 Task: Reply All to email with the signature Amy Taylor with the subject Reminder for a job application from softage.10@softage.net with the message I need your help in preparing the agenda for the next meeting. with BCC to softage.2@softage.net with an attached document Non-disclosure_agreement.pdf
Action: Mouse moved to (574, 116)
Screenshot: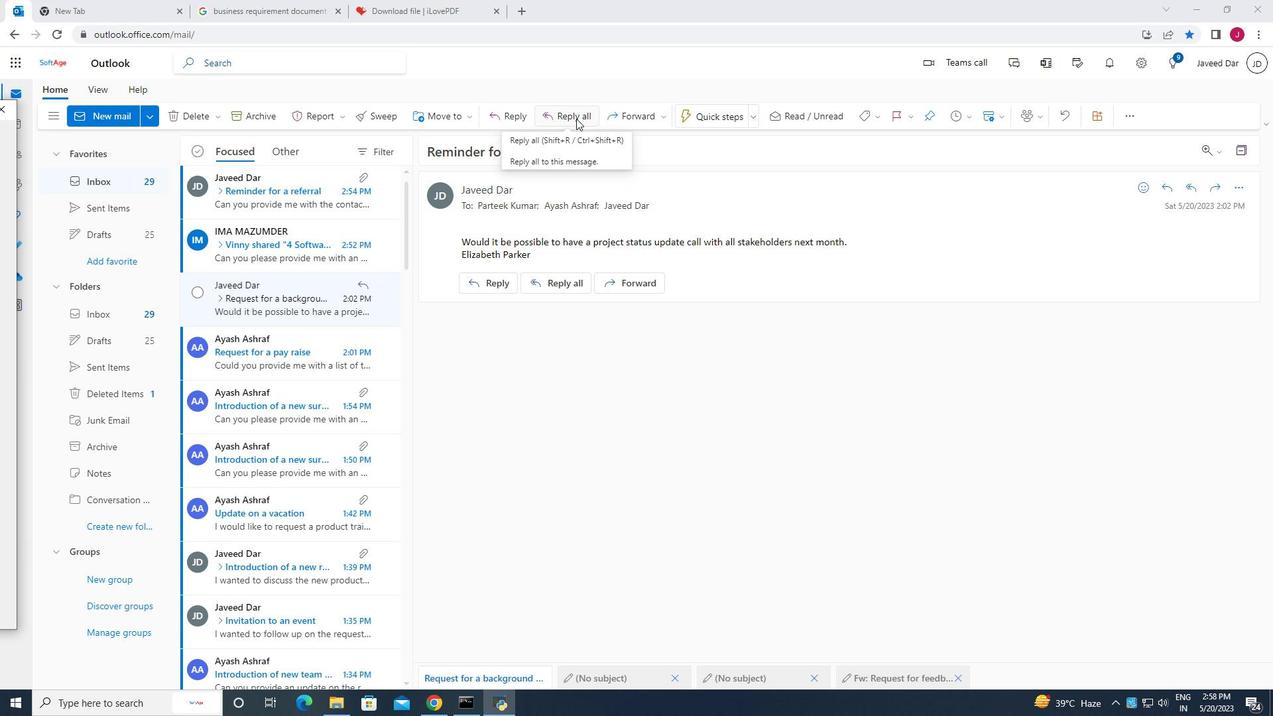 
Action: Mouse pressed left at (574, 116)
Screenshot: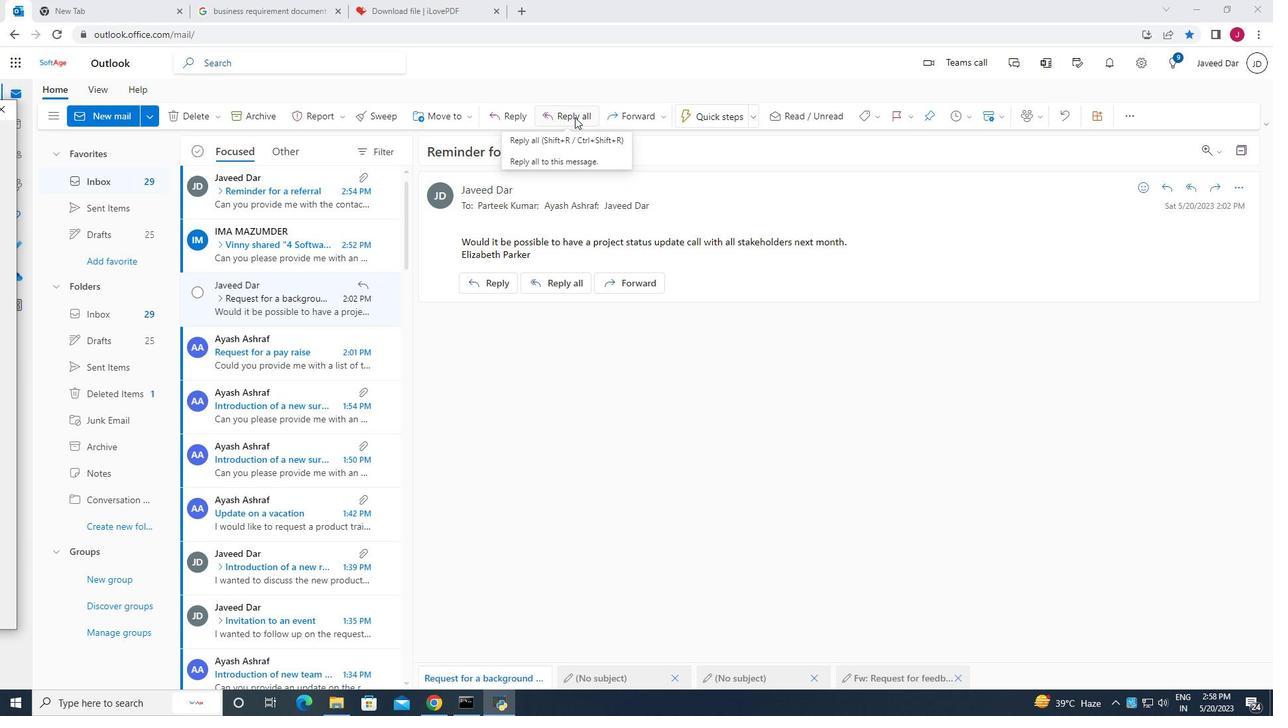 
Action: Mouse moved to (439, 356)
Screenshot: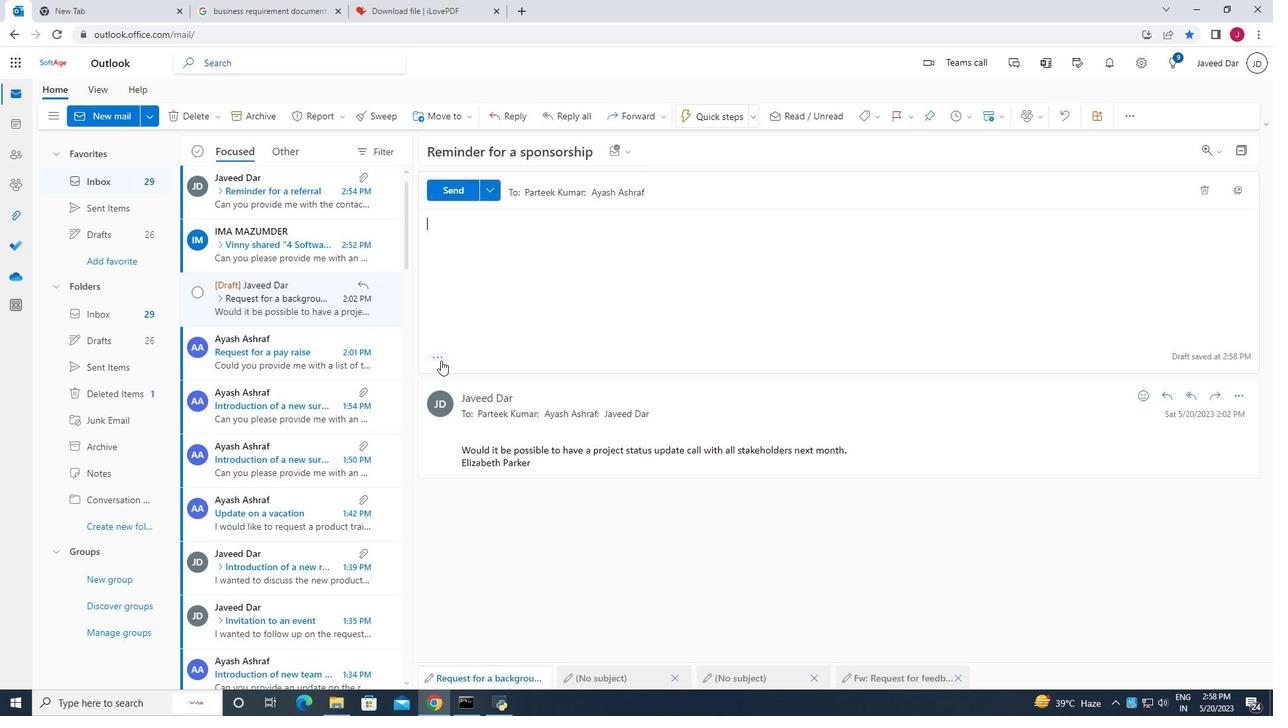 
Action: Mouse pressed left at (439, 356)
Screenshot: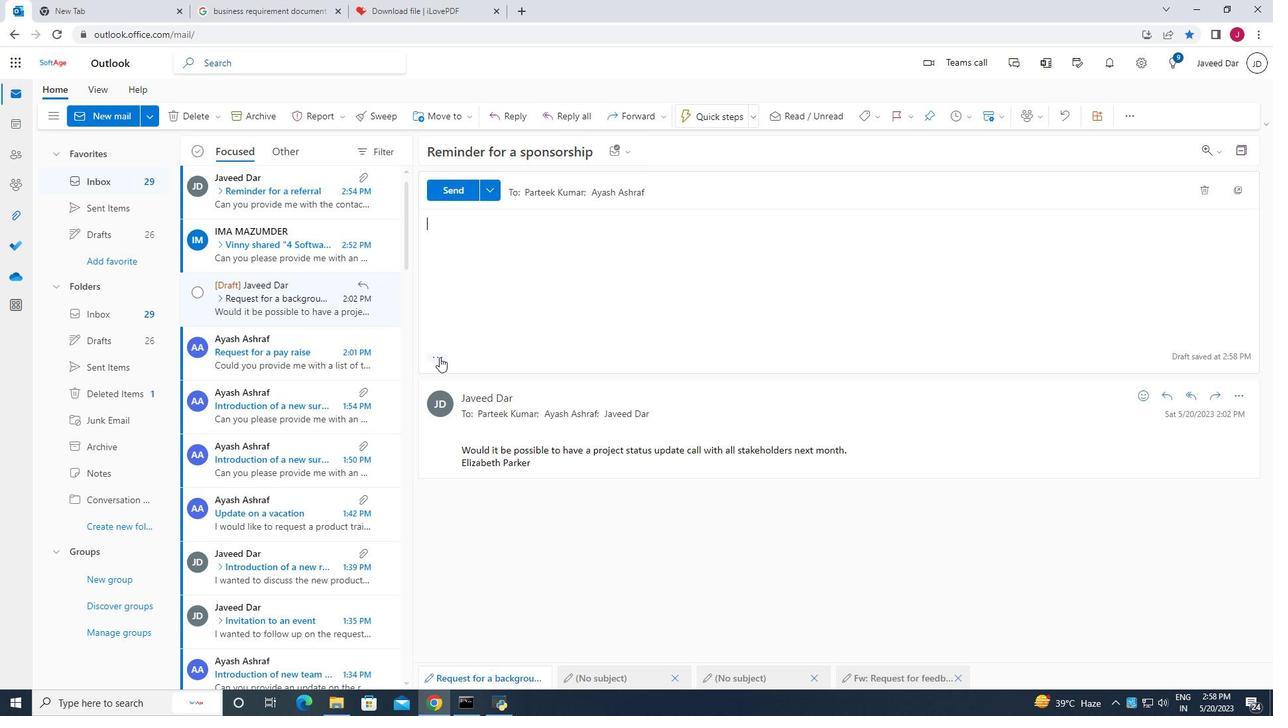 
Action: Mouse moved to (684, 186)
Screenshot: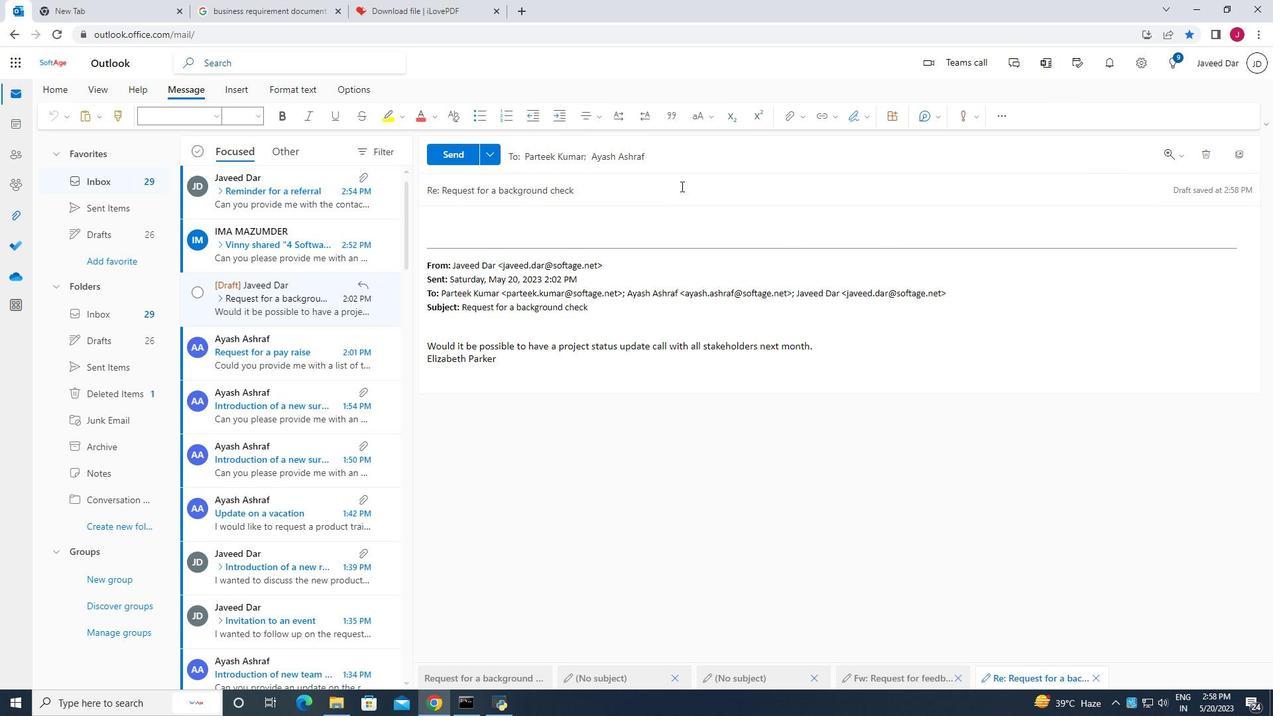 
Action: Mouse pressed left at (684, 186)
Screenshot: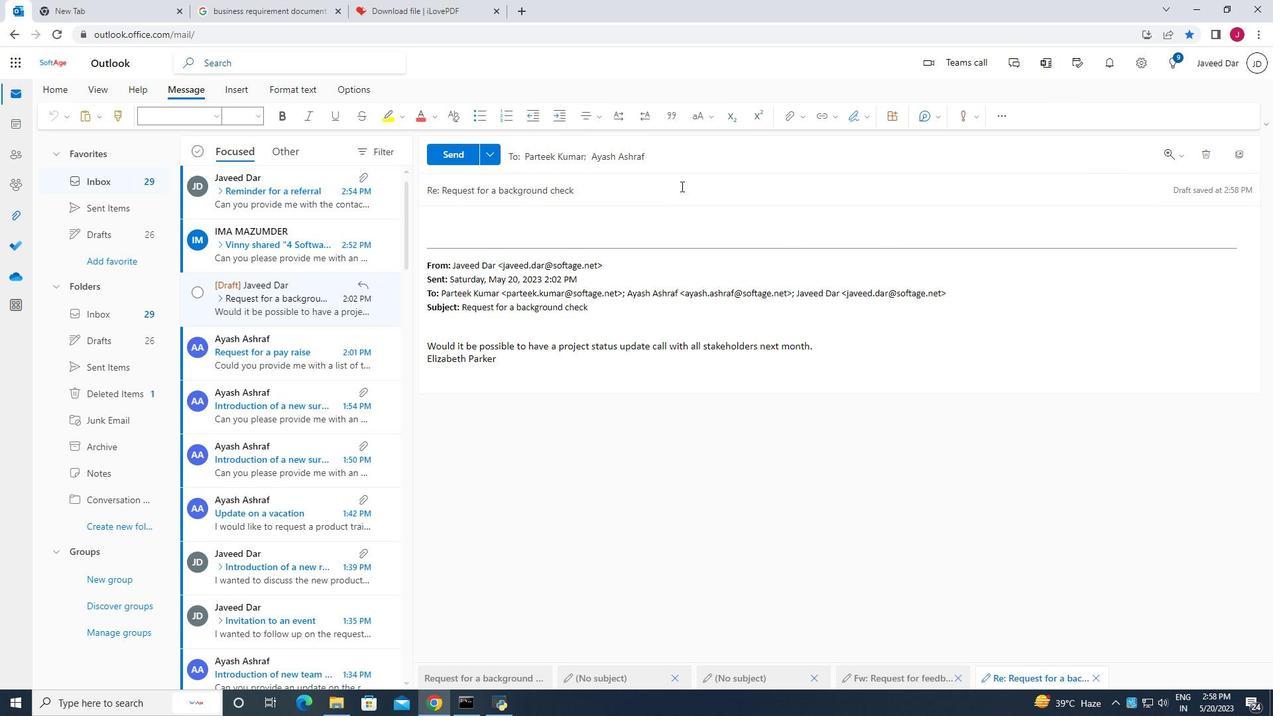 
Action: Mouse moved to (826, 166)
Screenshot: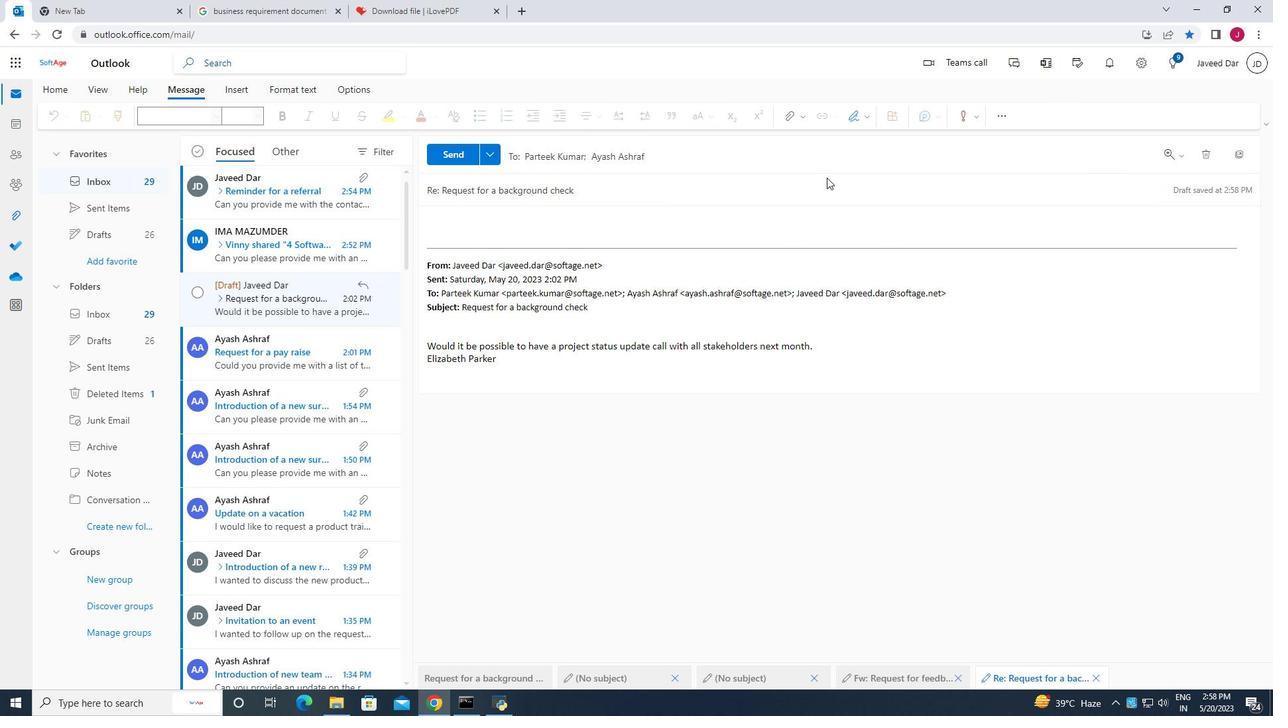 
Action: Mouse pressed left at (826, 166)
Screenshot: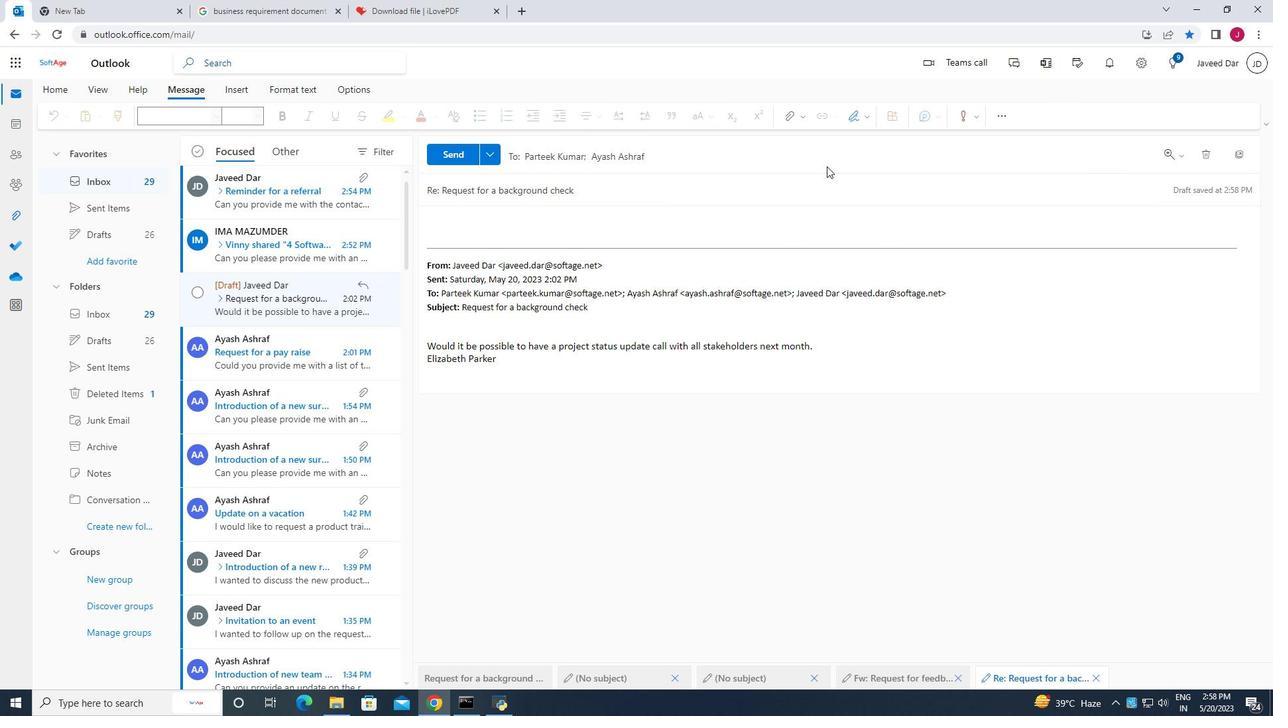 
Action: Mouse moved to (1245, 190)
Screenshot: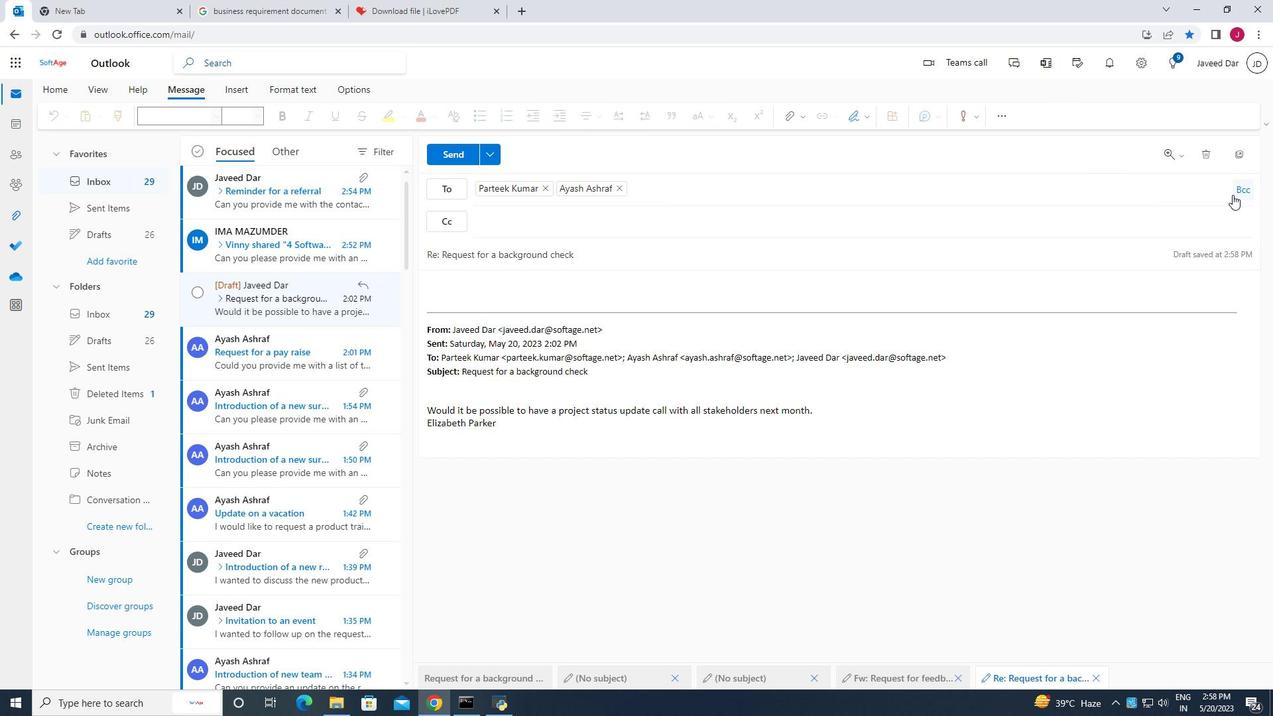 
Action: Mouse pressed left at (1245, 190)
Screenshot: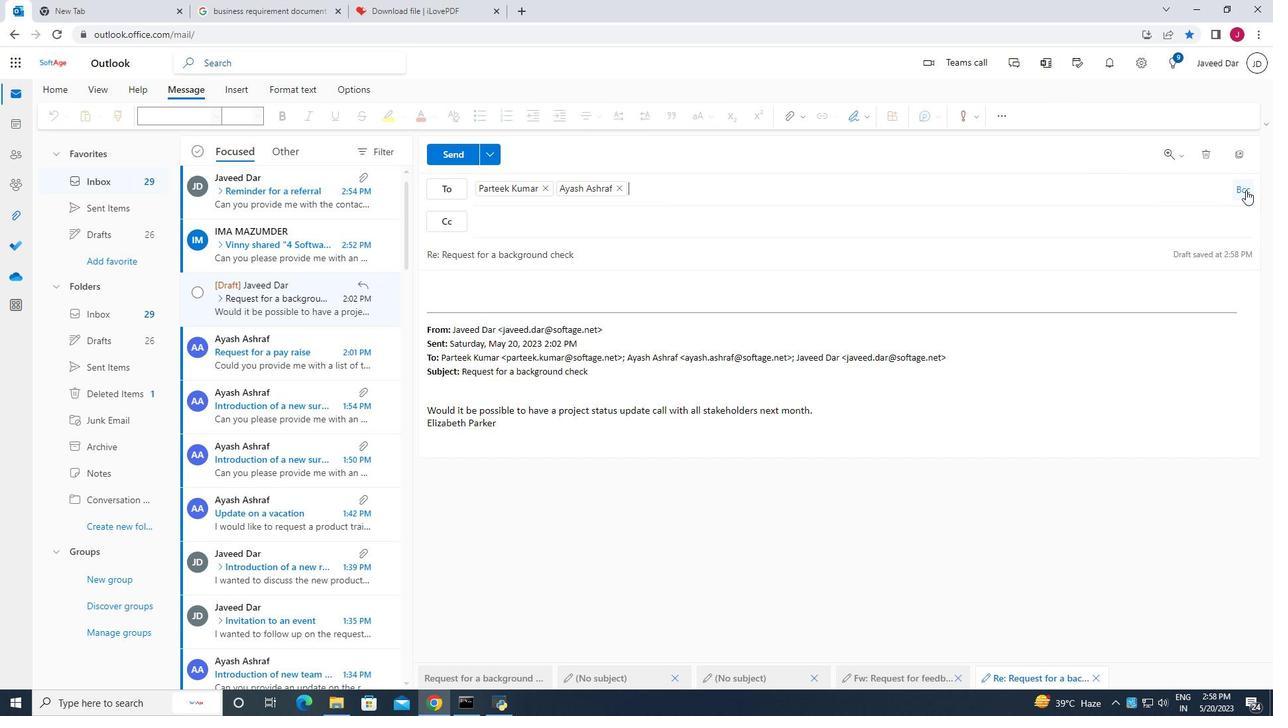 
Action: Mouse moved to (606, 285)
Screenshot: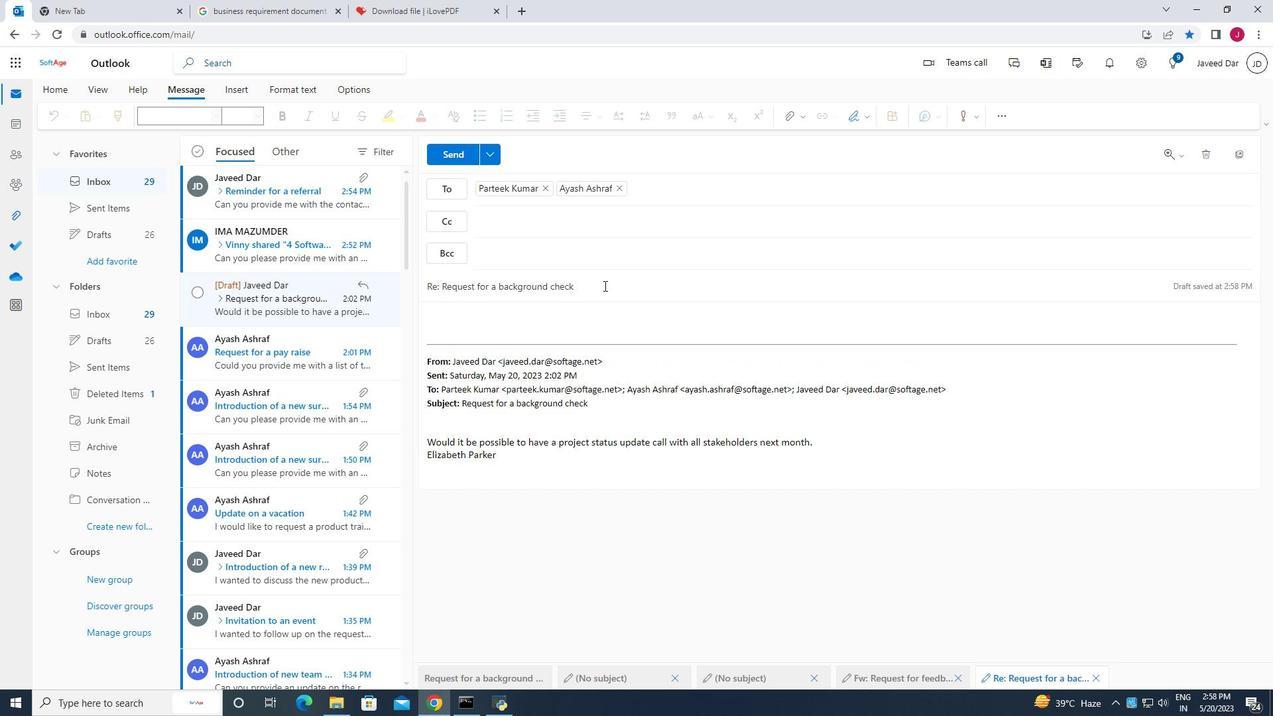 
Action: Mouse pressed left at (606, 285)
Screenshot: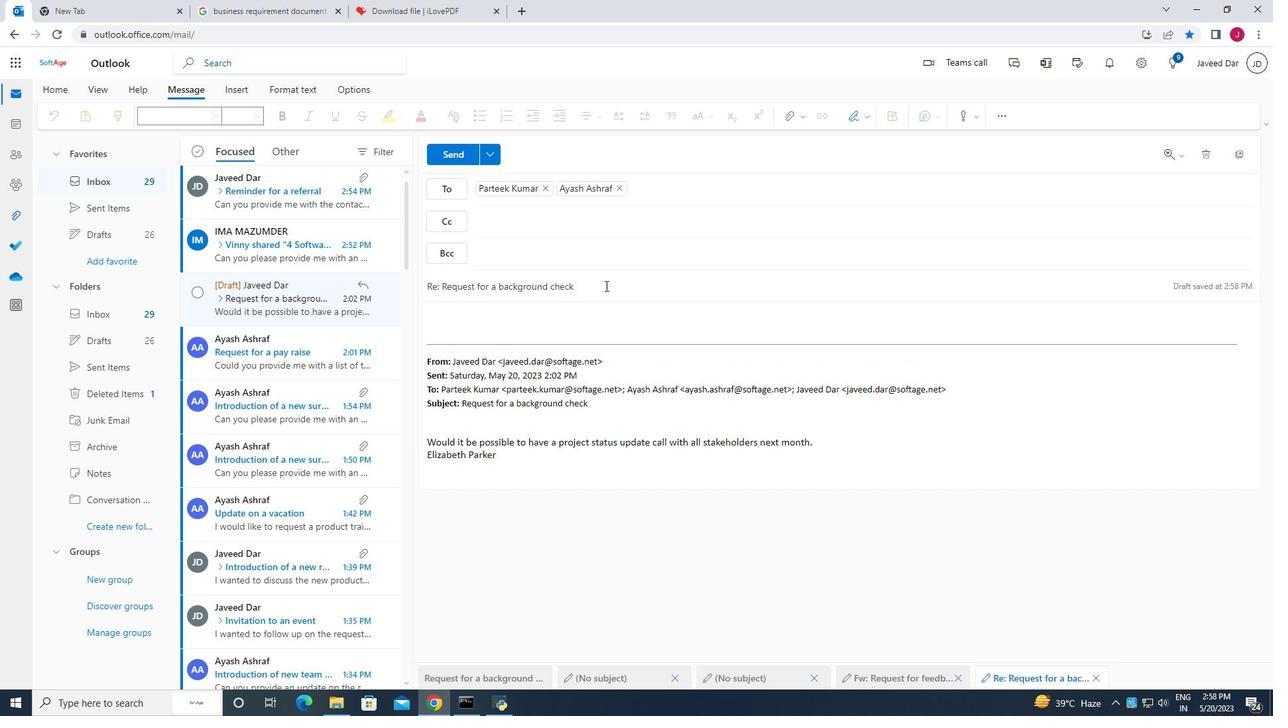 
Action: Key pressed <Key.backspace><Key.backspace><Key.backspace><Key.backspace><Key.backspace><Key.backspace><Key.backspace><Key.backspace><Key.backspace><Key.backspace><Key.backspace><Key.backspace><Key.backspace><Key.backspace><Key.backspace><Key.backspace><Key.backspace><Key.backspace><Key.backspace><Key.backspace><Key.backspace><Key.backspace><Key.backspace><Key.backspace><Key.backspace><Key.backspace><Key.backspace><Key.backspace><Key.backspace><Key.backspace><Key.backspace><Key.backspace><Key.backspace><Key.backspace><Key.backspace><Key.backspace><Key.backspace><Key.backspace><Key.backspace><Key.backspace>
Screenshot: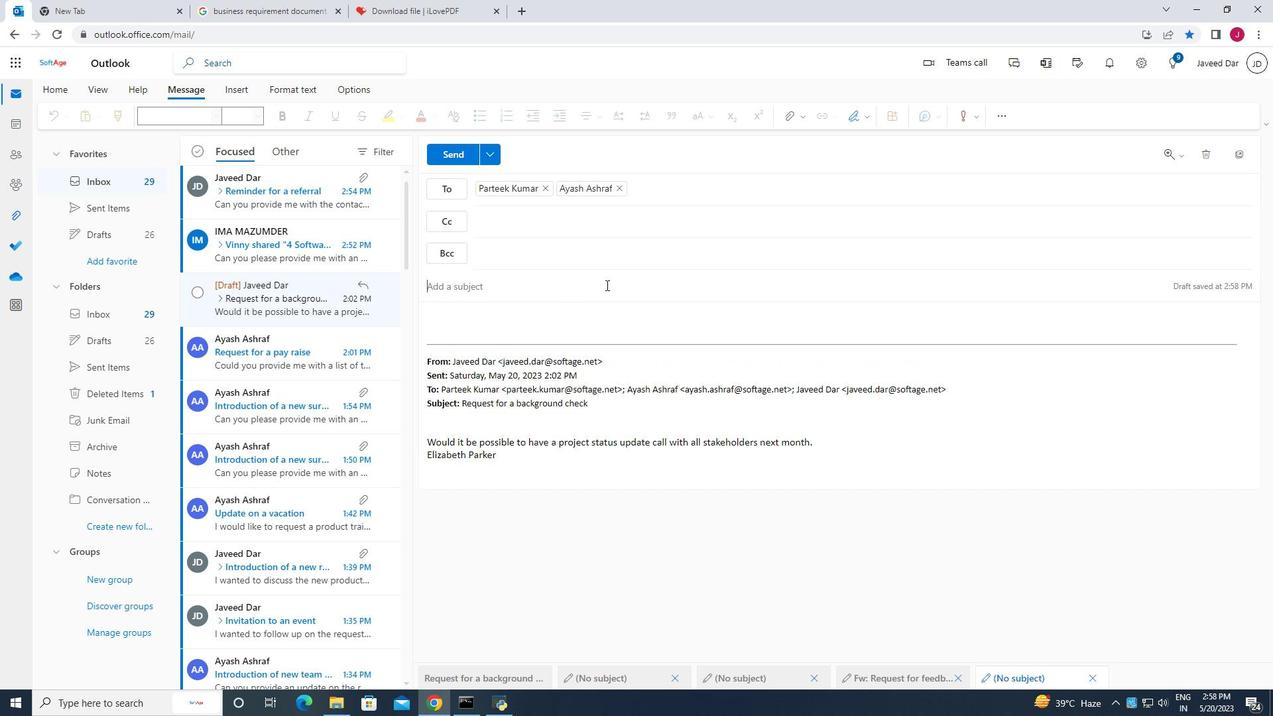 
Action: Mouse moved to (856, 114)
Screenshot: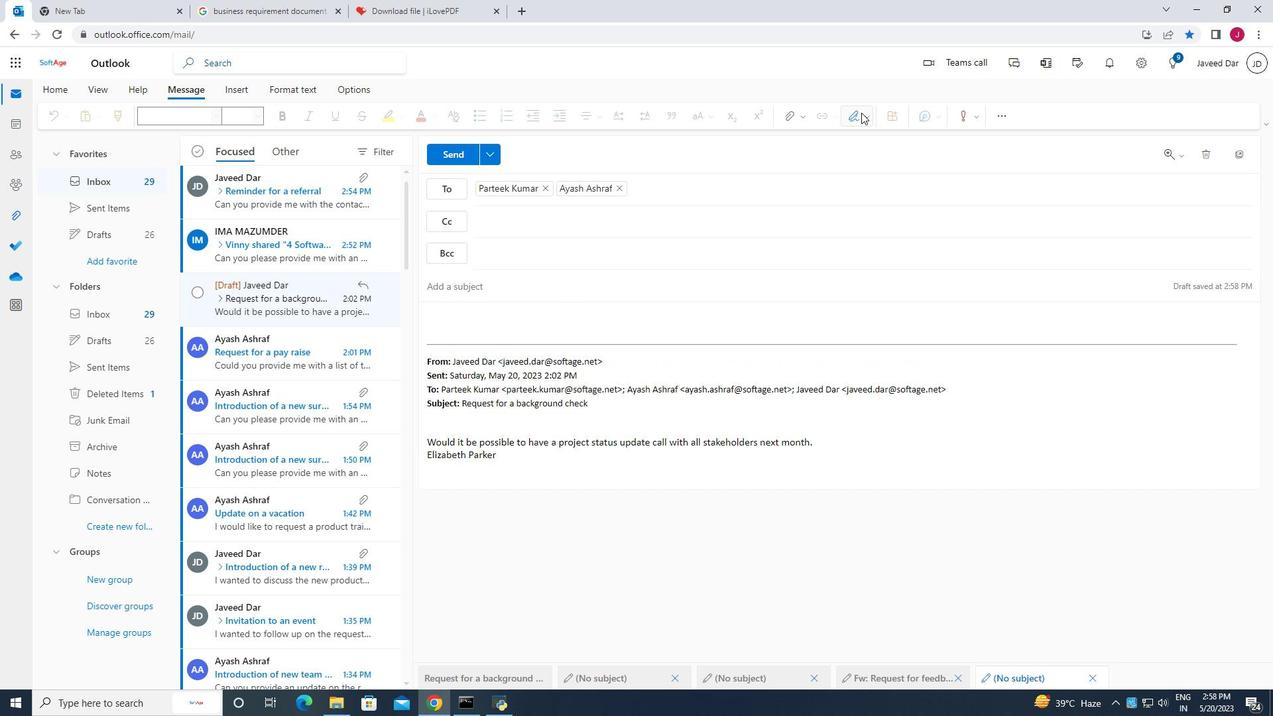 
Action: Mouse pressed left at (856, 114)
Screenshot: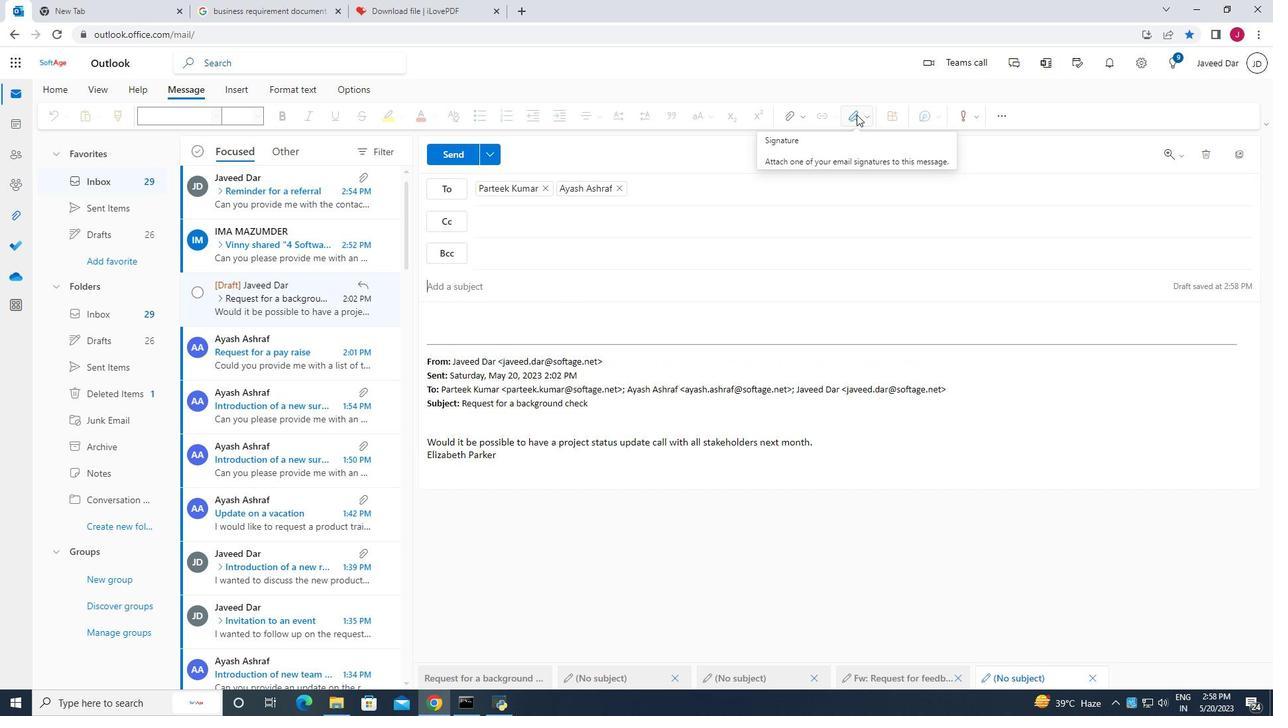 
Action: Mouse moved to (826, 173)
Screenshot: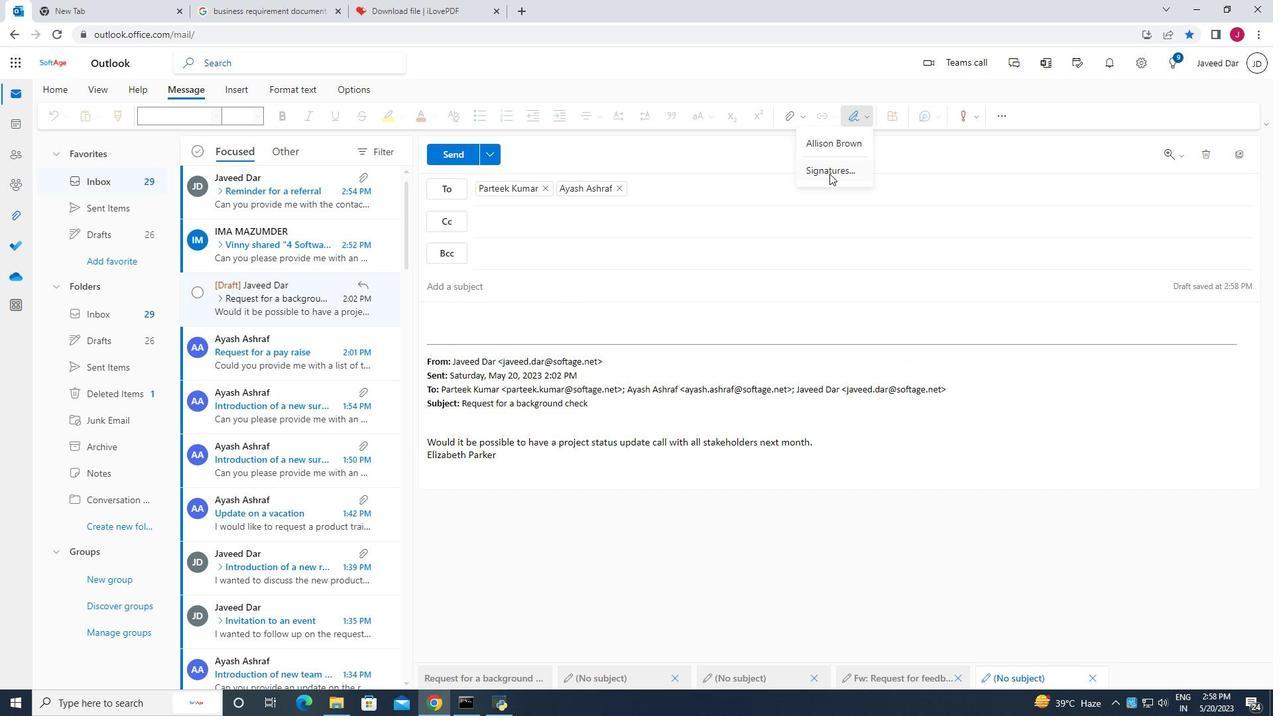 
Action: Mouse pressed left at (826, 173)
Screenshot: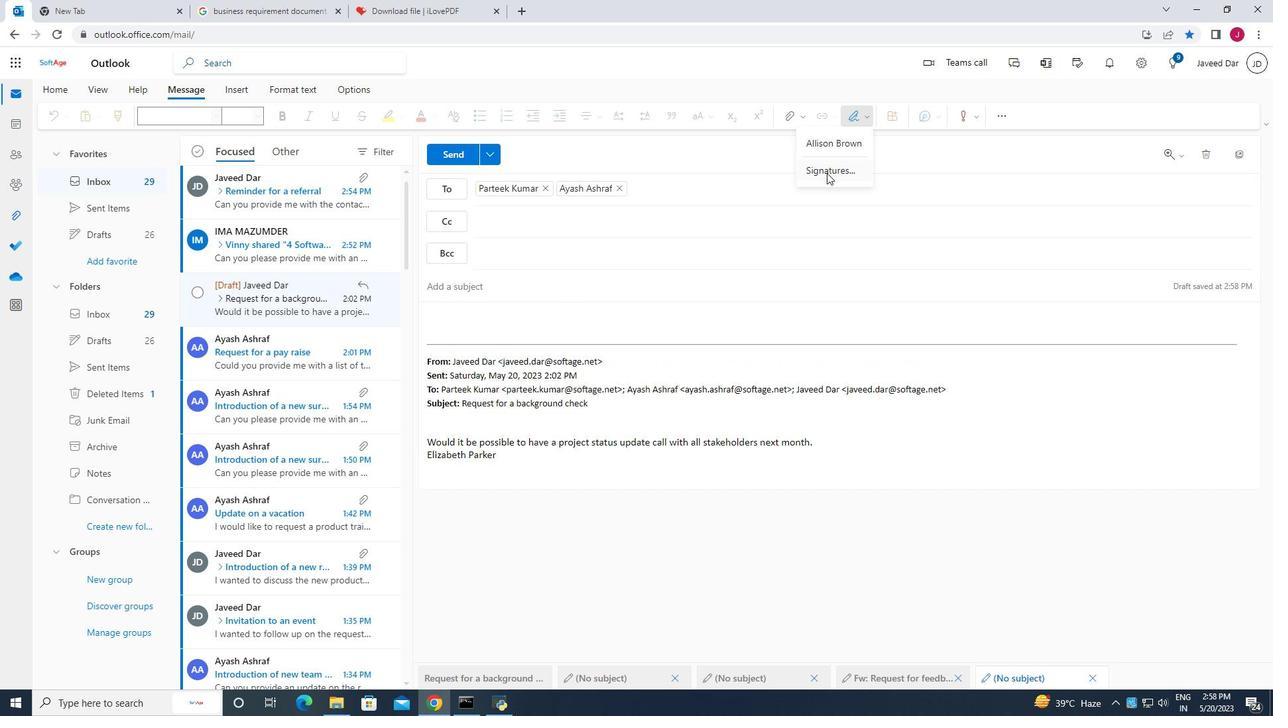 
Action: Mouse moved to (905, 216)
Screenshot: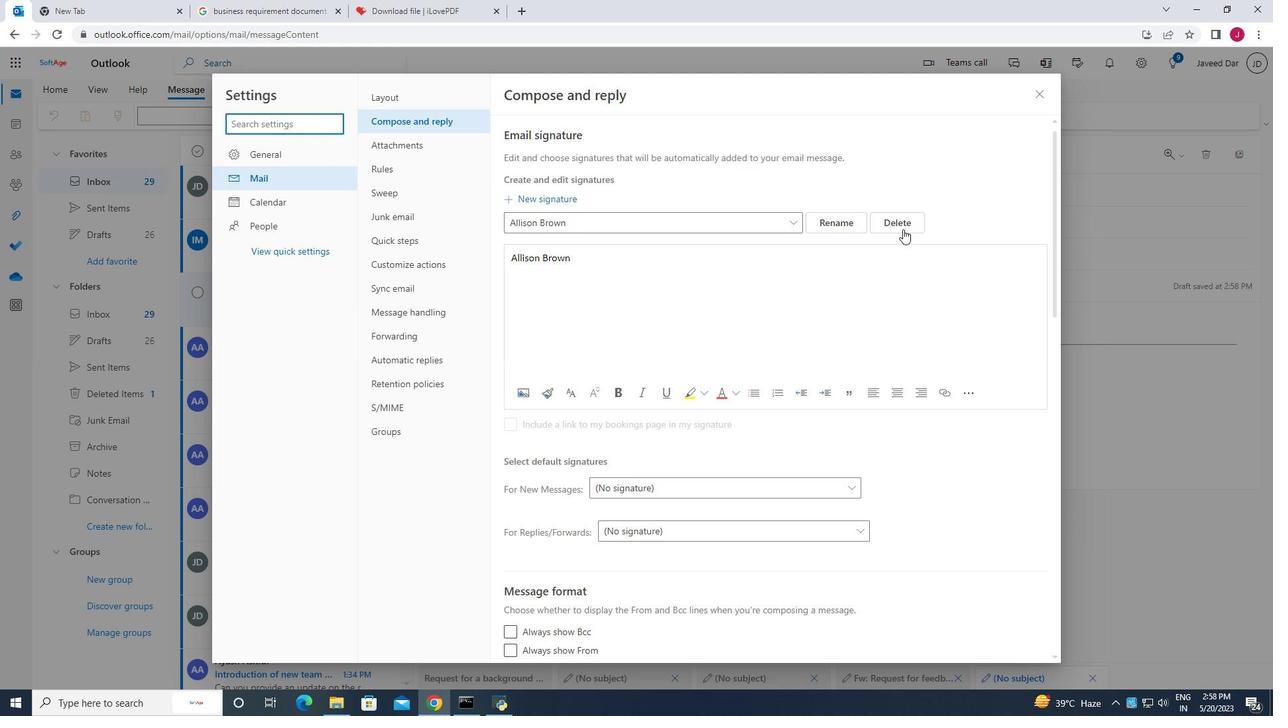 
Action: Mouse pressed left at (905, 216)
Screenshot: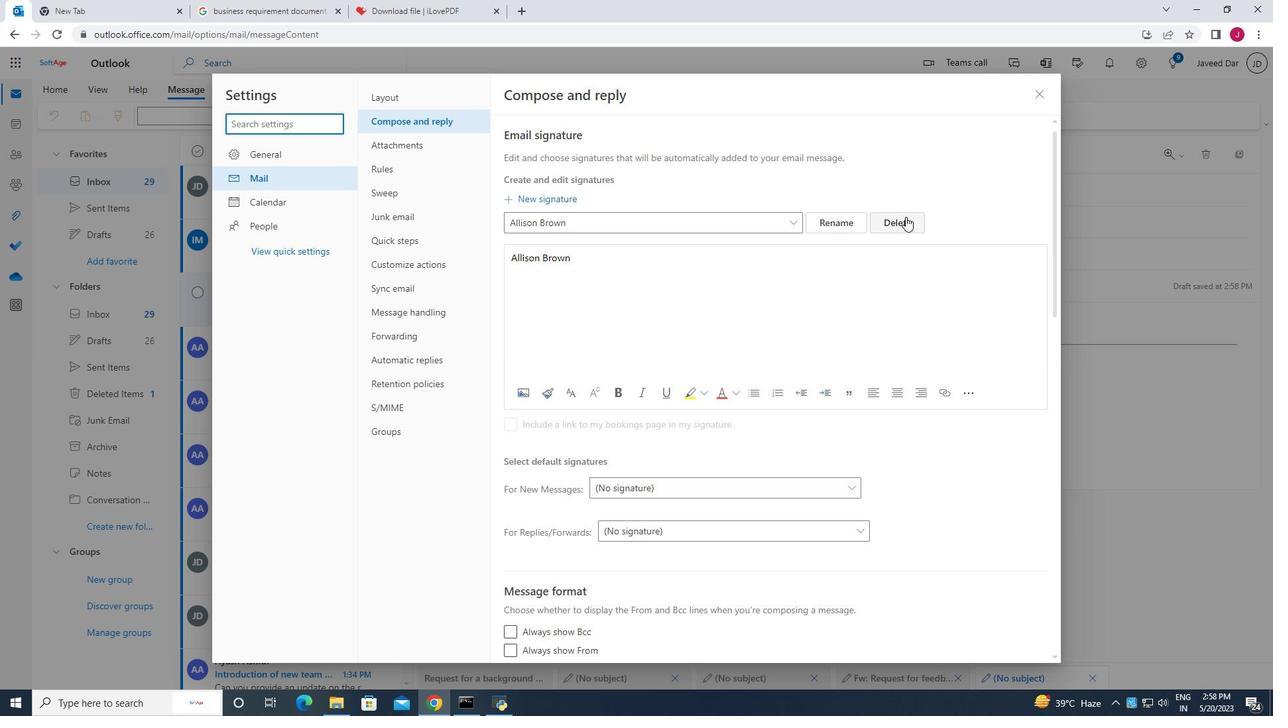 
Action: Mouse moved to (600, 224)
Screenshot: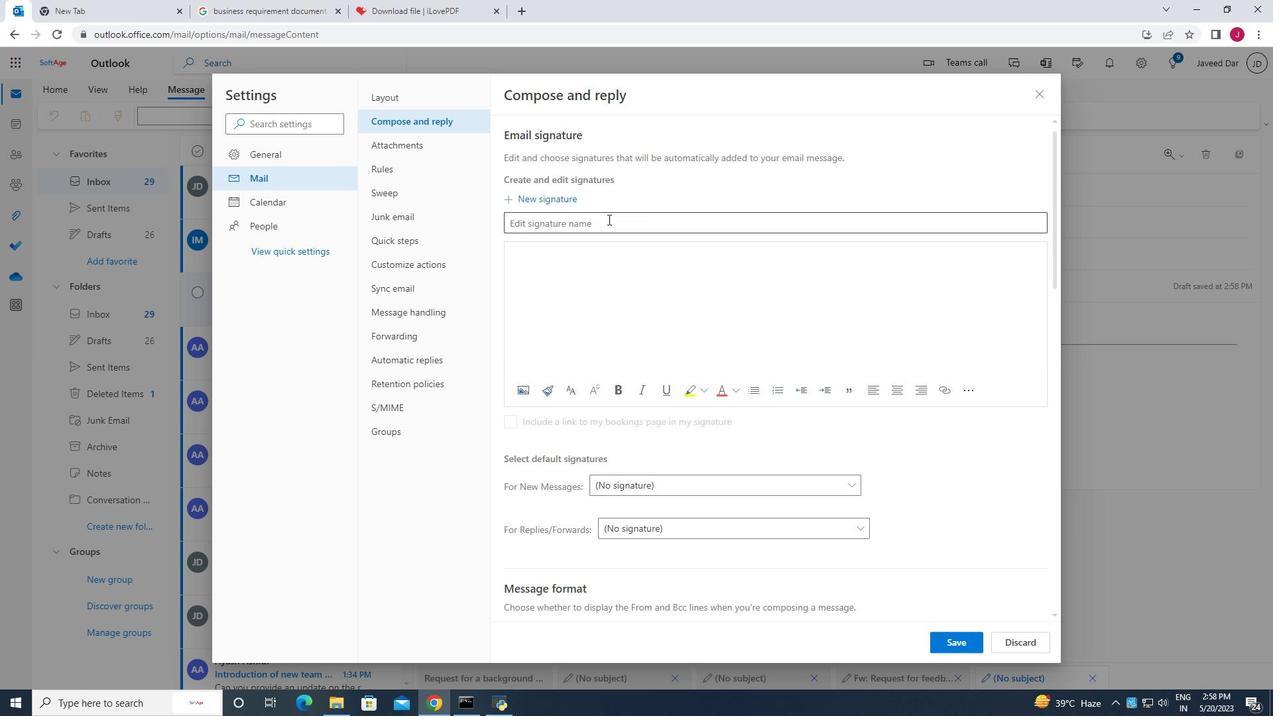 
Action: Mouse pressed left at (600, 224)
Screenshot: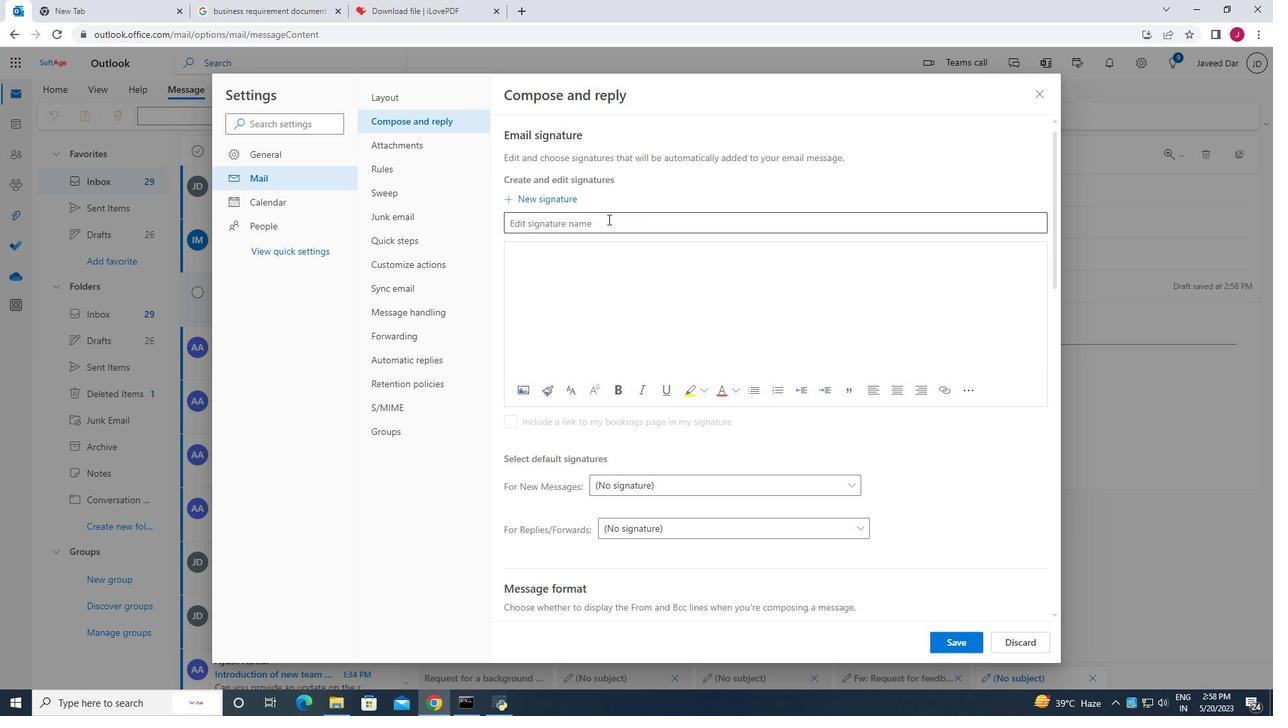 
Action: Mouse moved to (600, 222)
Screenshot: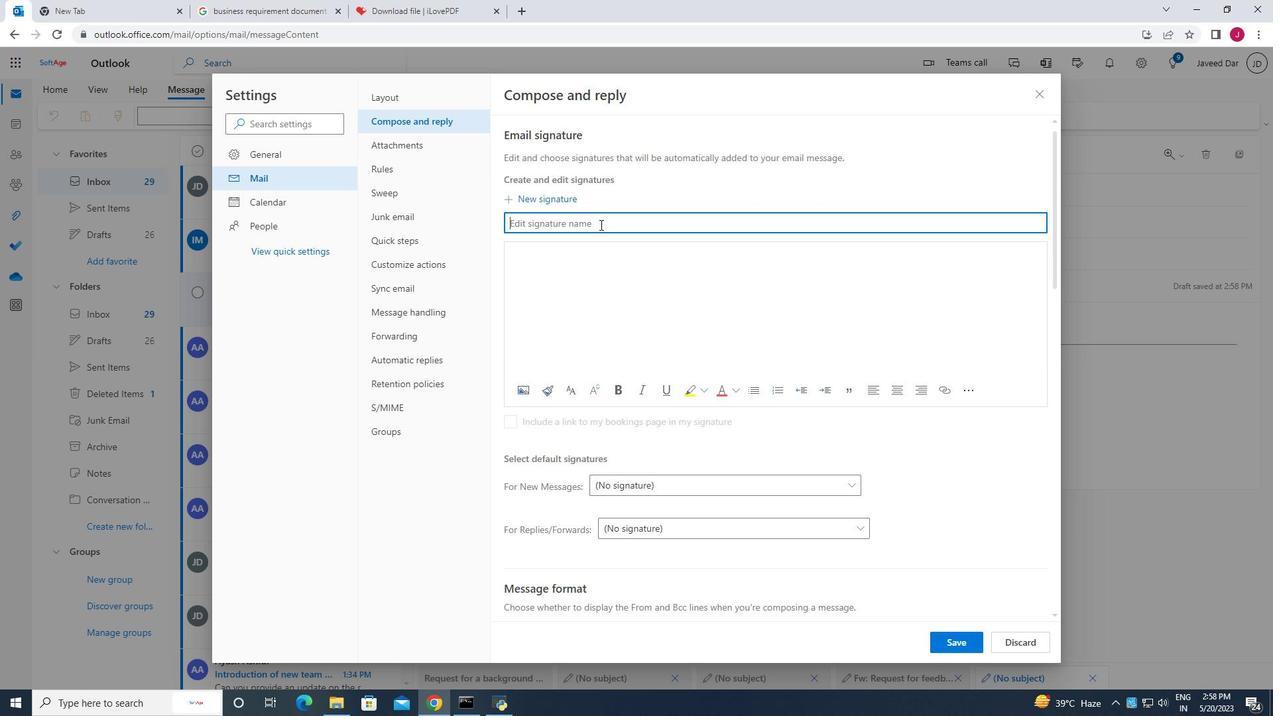 
Action: Key pressed <Key.caps_lock>A<Key.caps_lock>my<Key.space><Key.caps_lock>T<Key.caps_lock>aylor
Screenshot: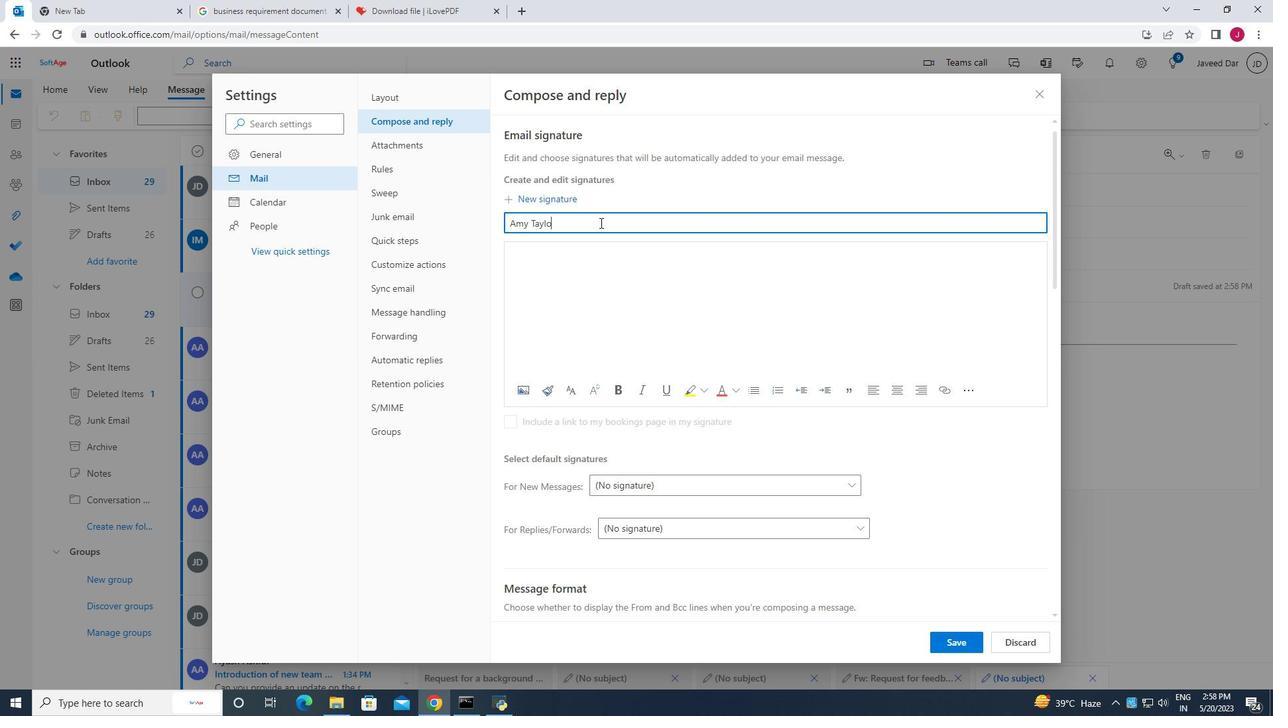 
Action: Mouse moved to (534, 259)
Screenshot: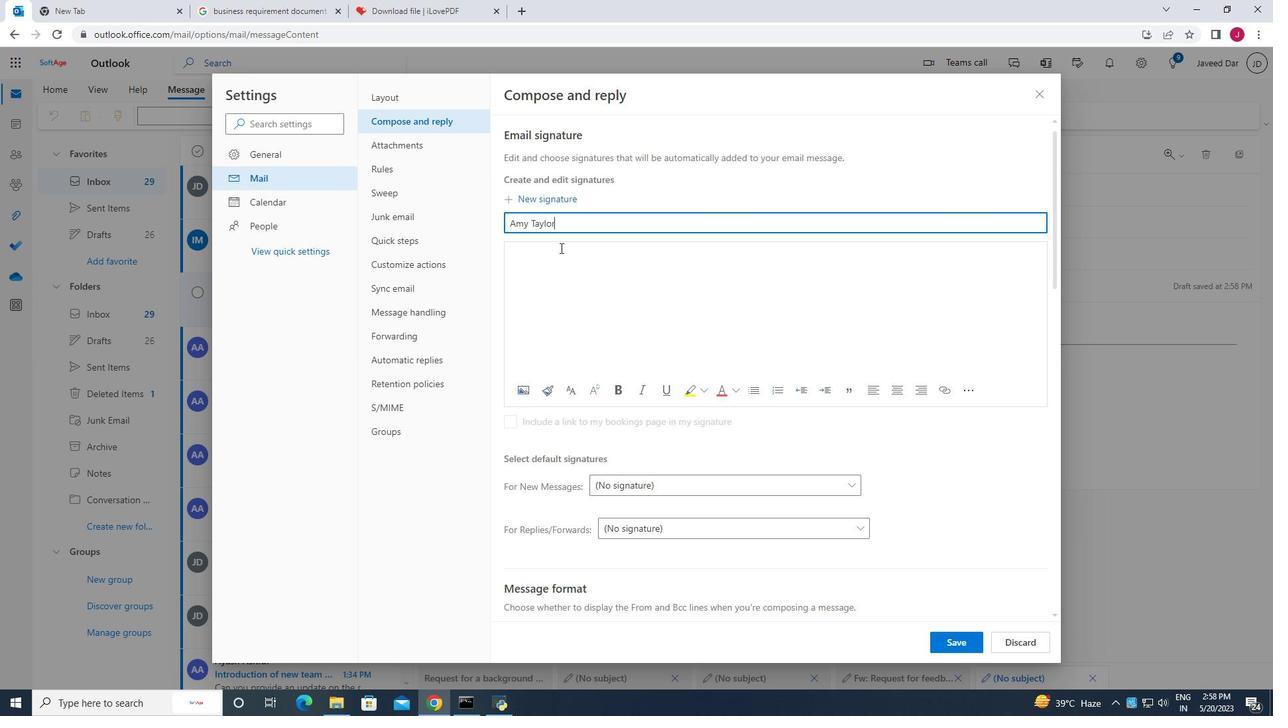 
Action: Mouse pressed left at (534, 259)
Screenshot: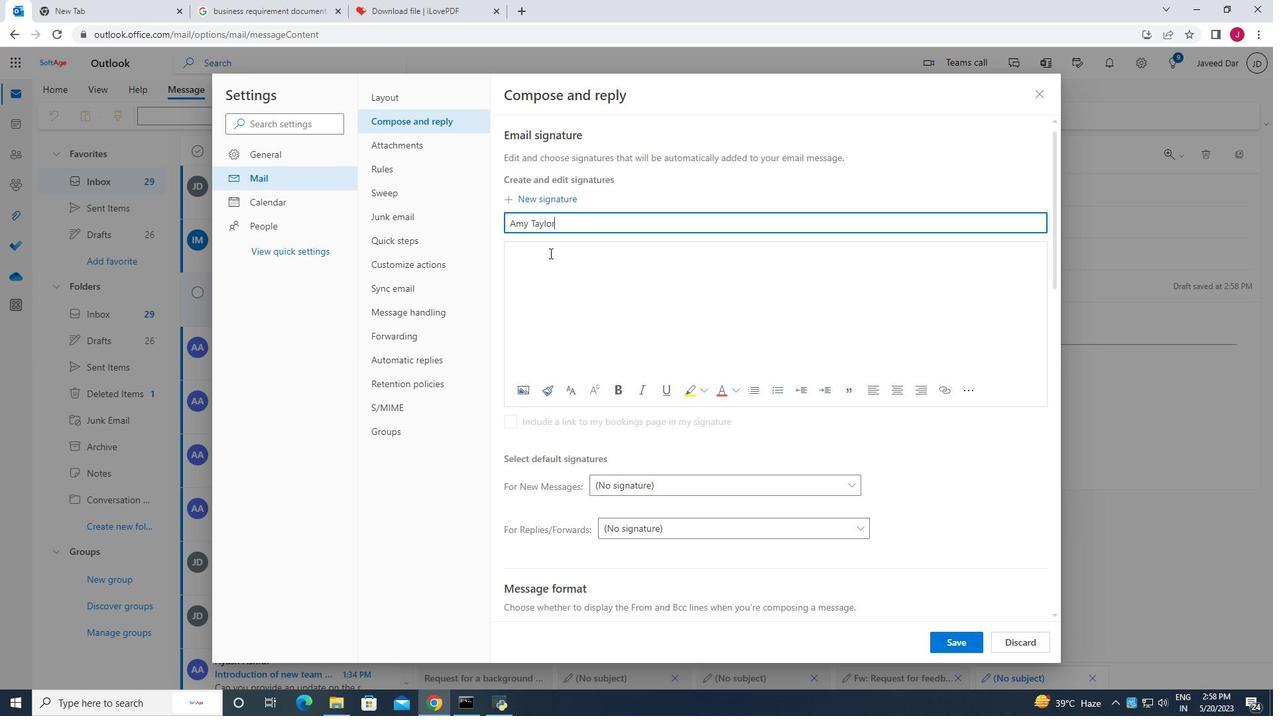 
Action: Mouse moved to (535, 259)
Screenshot: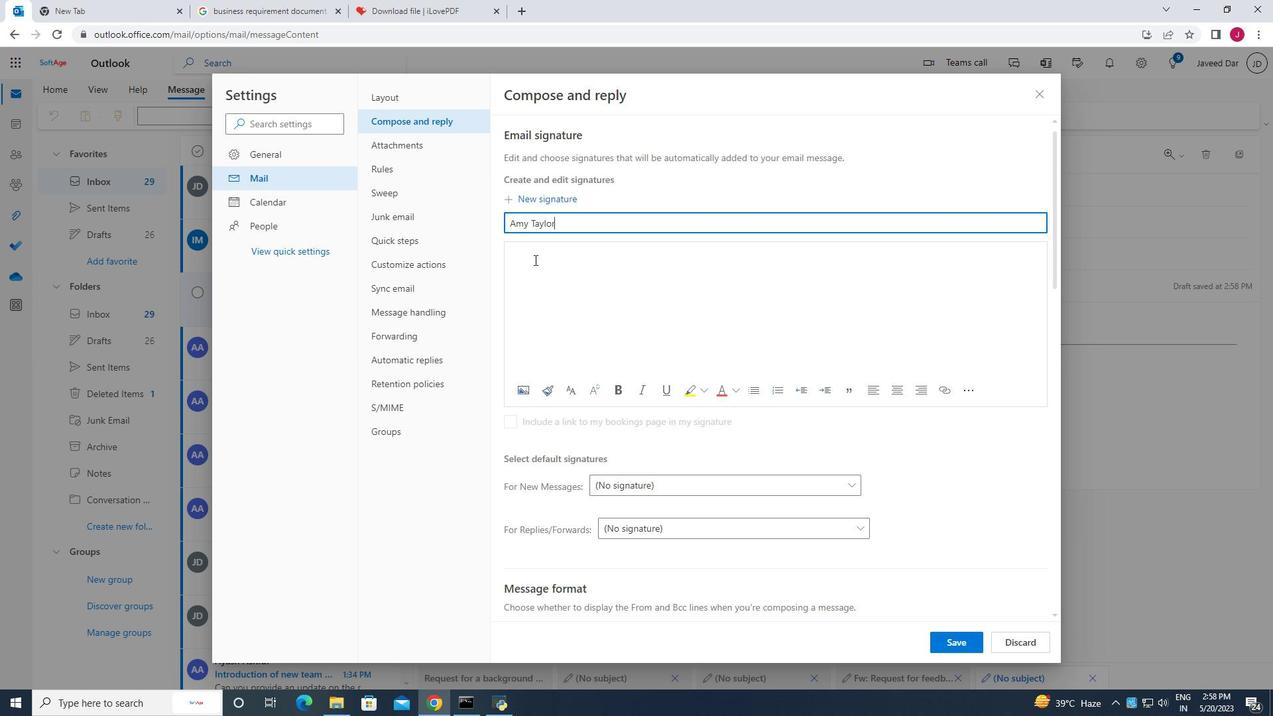 
Action: Key pressed <Key.caps_lock>A<Key.caps_lock>my<Key.space><Key.caps_lock>T<Key.caps_lock>aylor
Screenshot: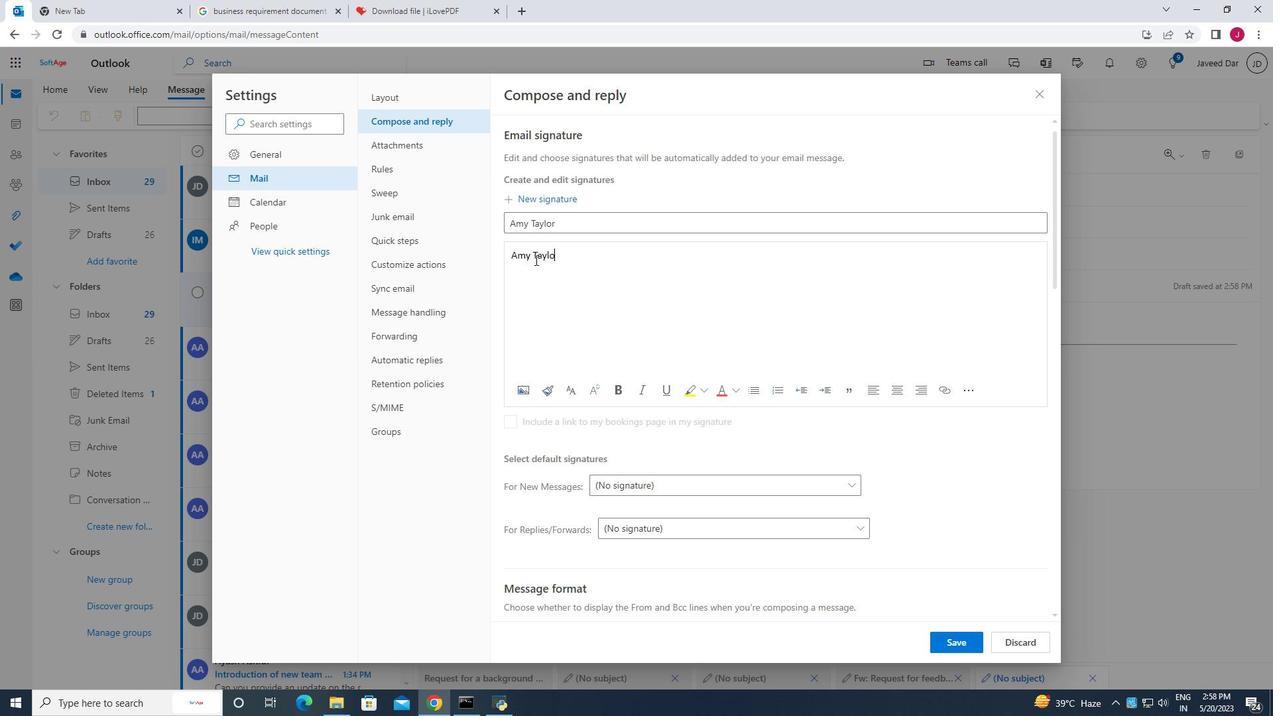 
Action: Mouse moved to (957, 640)
Screenshot: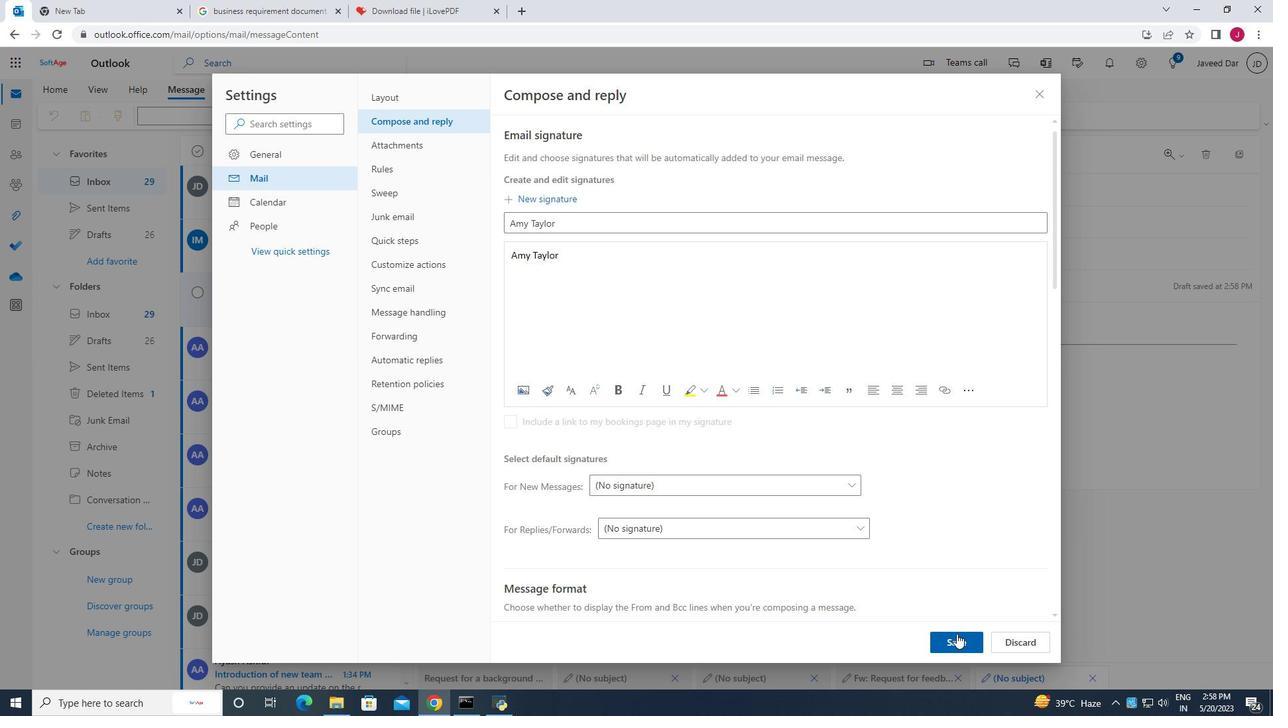 
Action: Mouse pressed left at (957, 640)
Screenshot: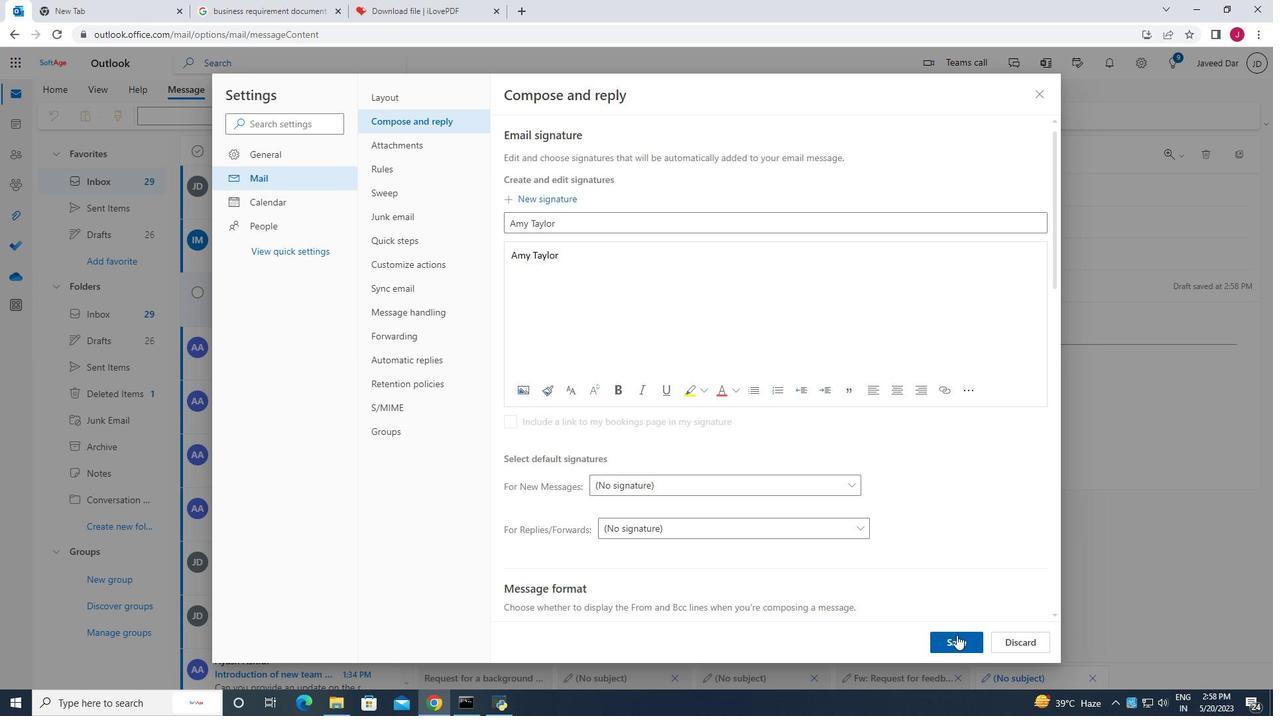 
Action: Mouse moved to (1037, 93)
Screenshot: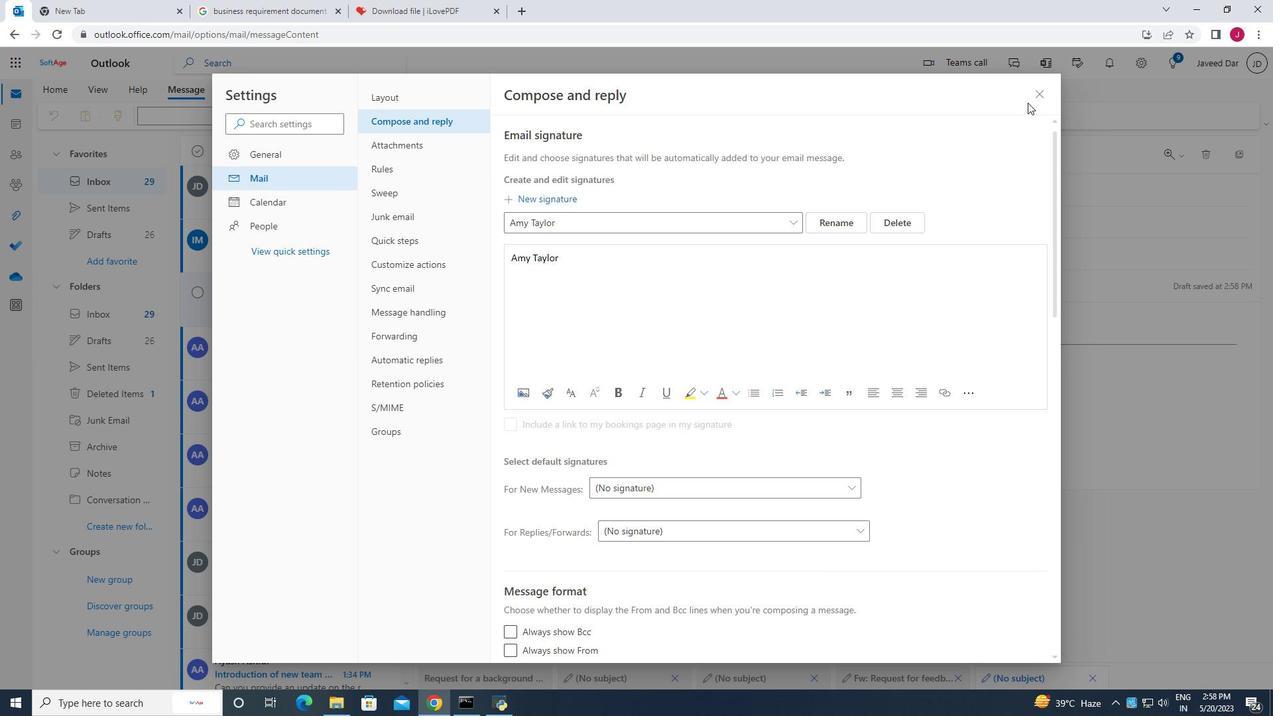 
Action: Mouse pressed left at (1037, 93)
Screenshot: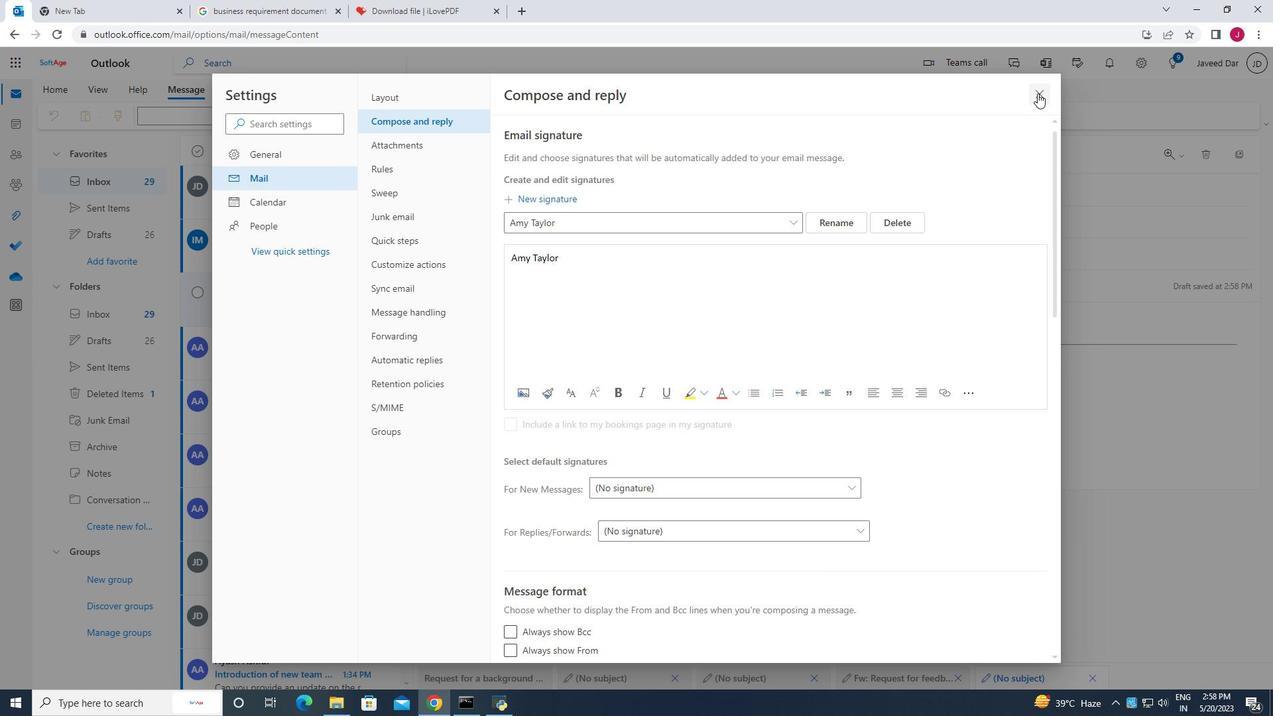 
Action: Mouse moved to (853, 118)
Screenshot: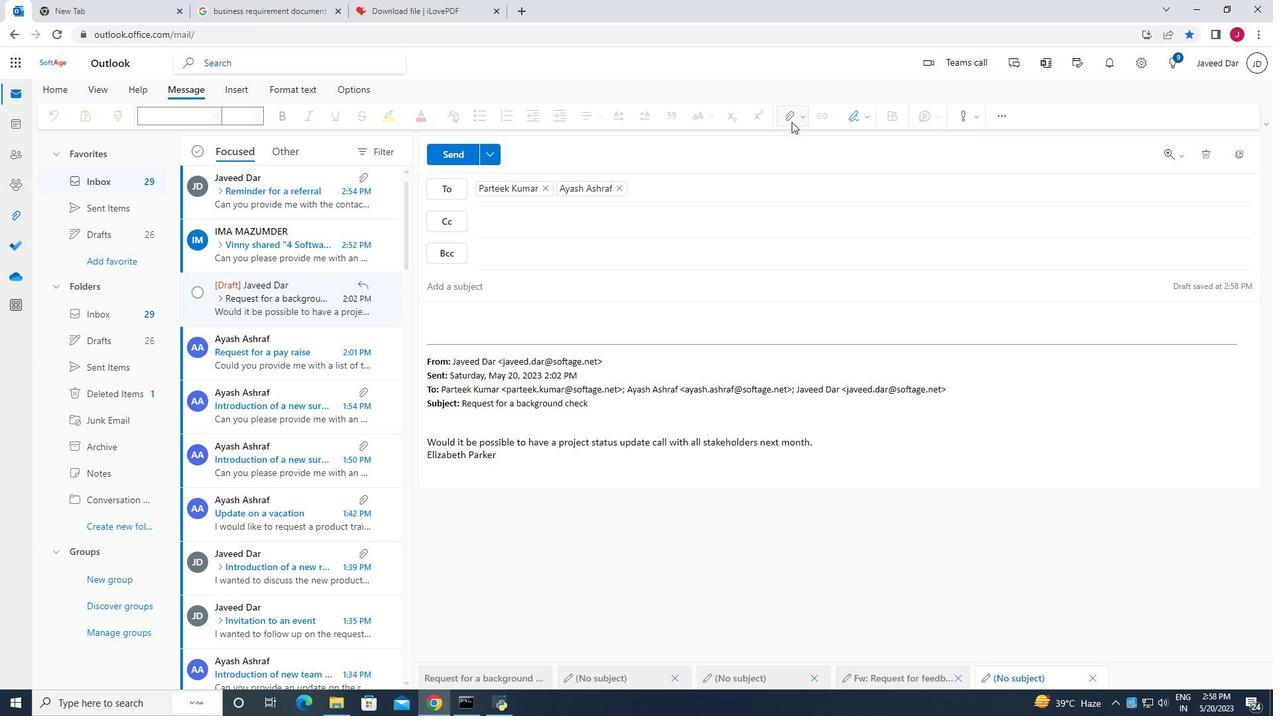 
Action: Mouse pressed left at (853, 118)
Screenshot: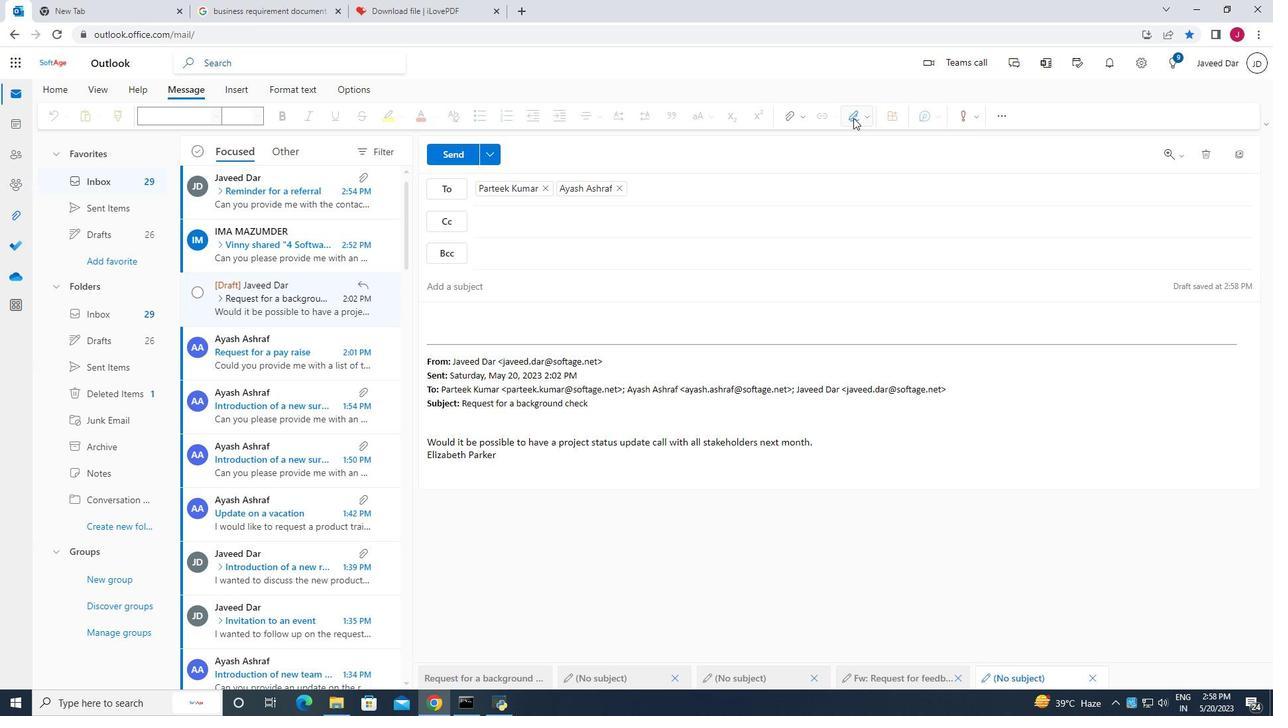 
Action: Mouse moved to (831, 143)
Screenshot: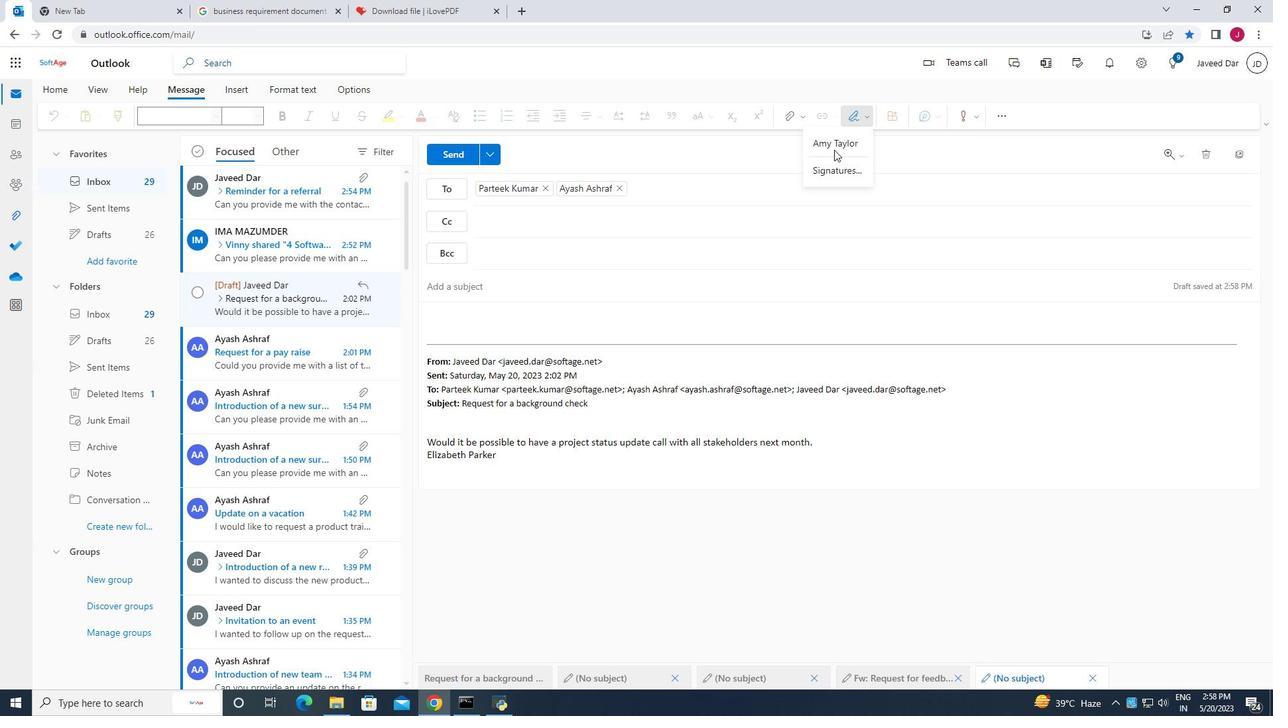 
Action: Mouse pressed left at (831, 143)
Screenshot: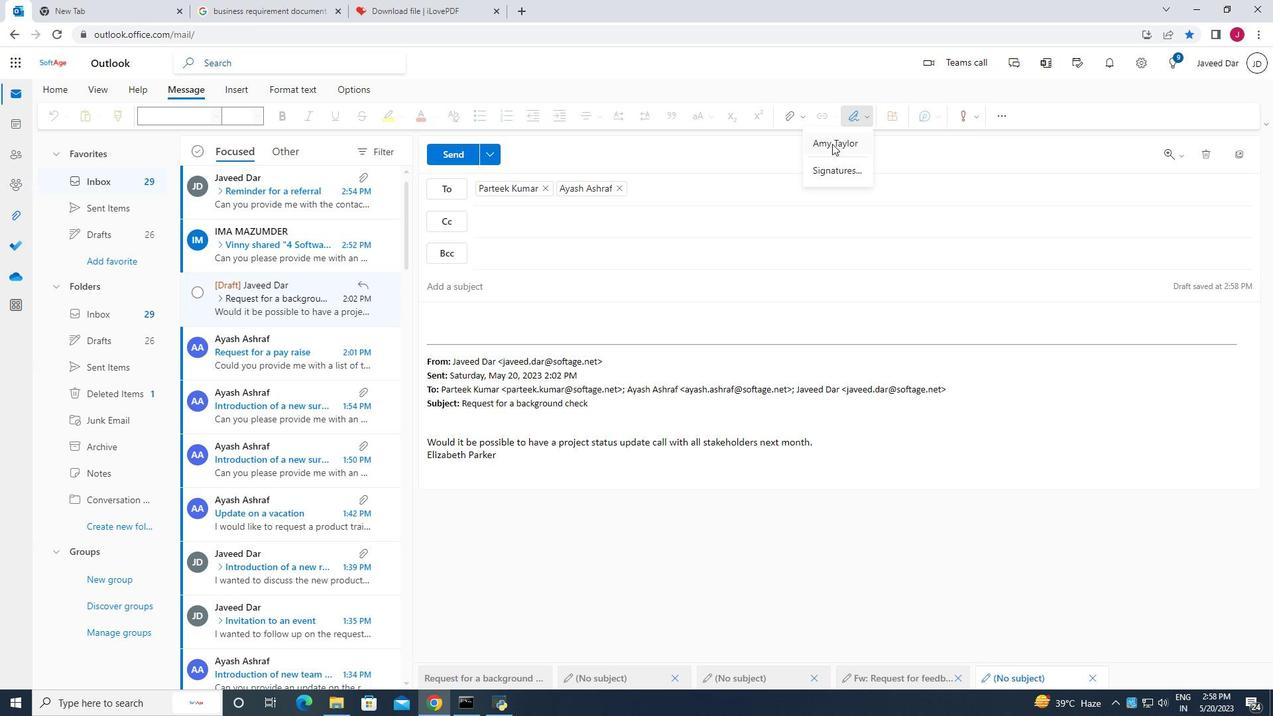 
Action: Mouse moved to (456, 288)
Screenshot: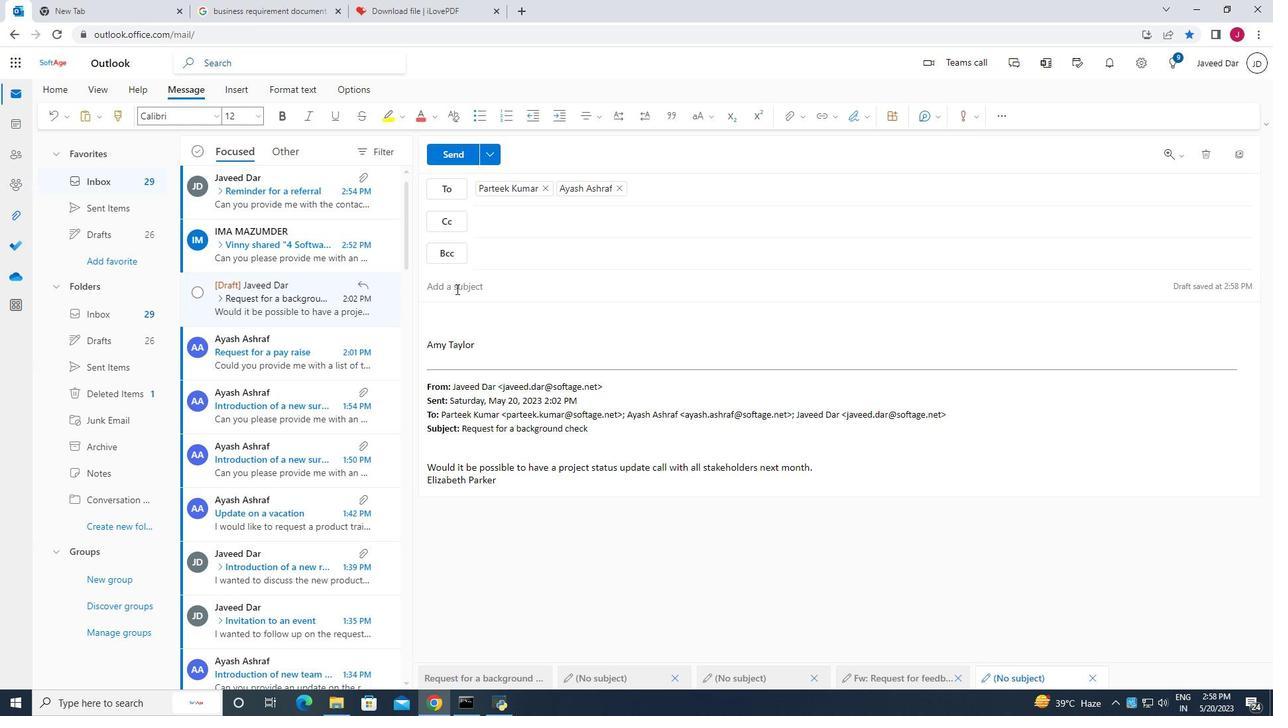 
Action: Mouse pressed left at (456, 288)
Screenshot: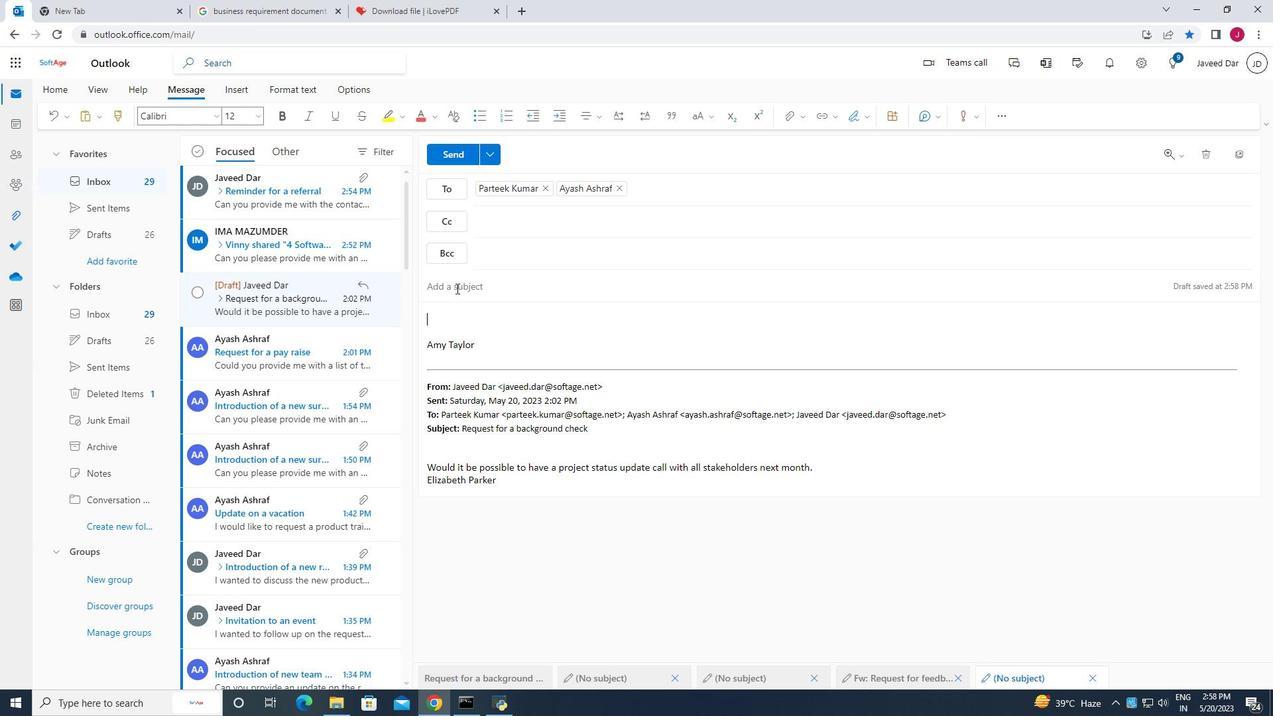 
Action: Mouse moved to (456, 287)
Screenshot: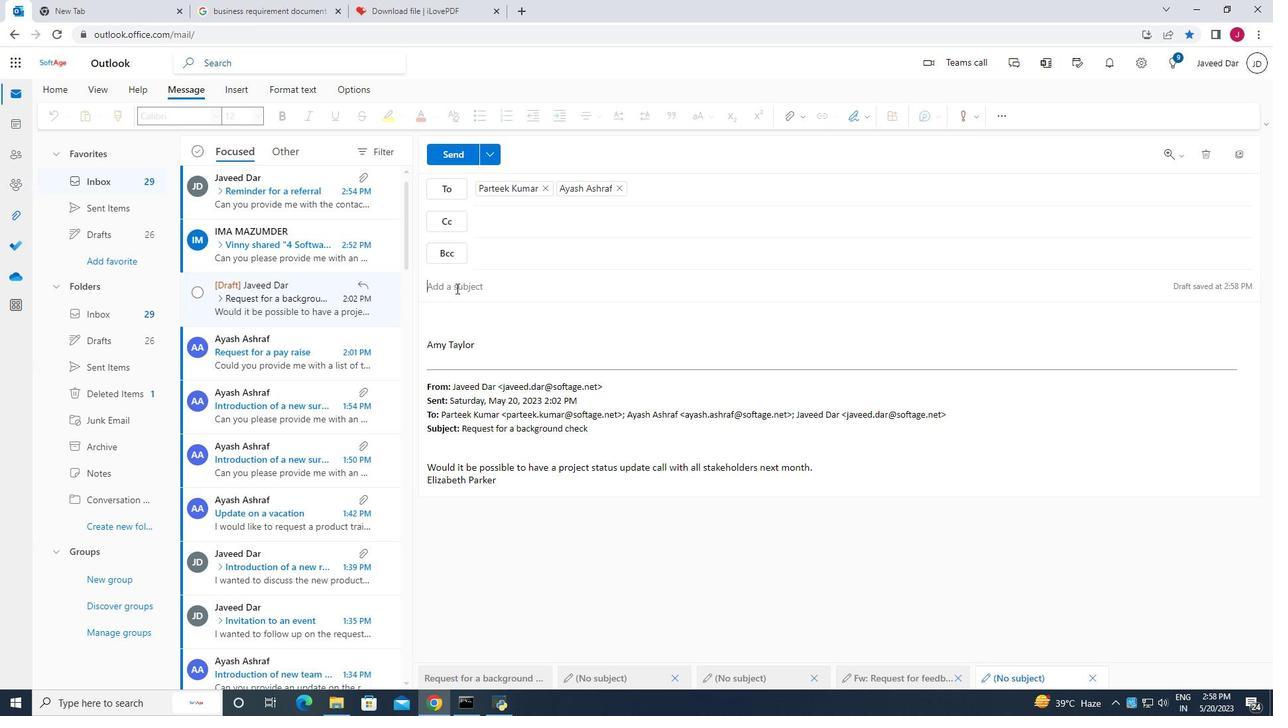 
Action: Key pressed <Key.caps_lock>R<Key.caps_lock>eminder<Key.space>for<Key.space>a<Key.space>job<Key.space>application<Key.space>
Screenshot: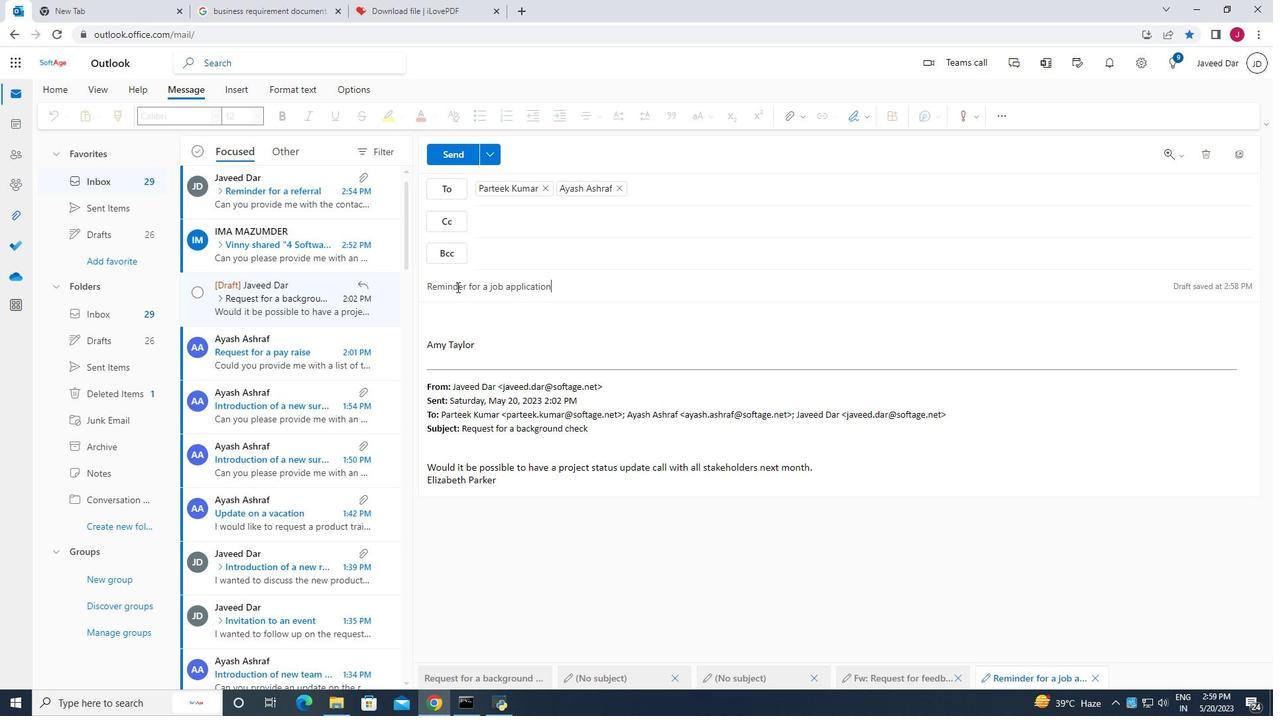 
Action: Mouse moved to (481, 318)
Screenshot: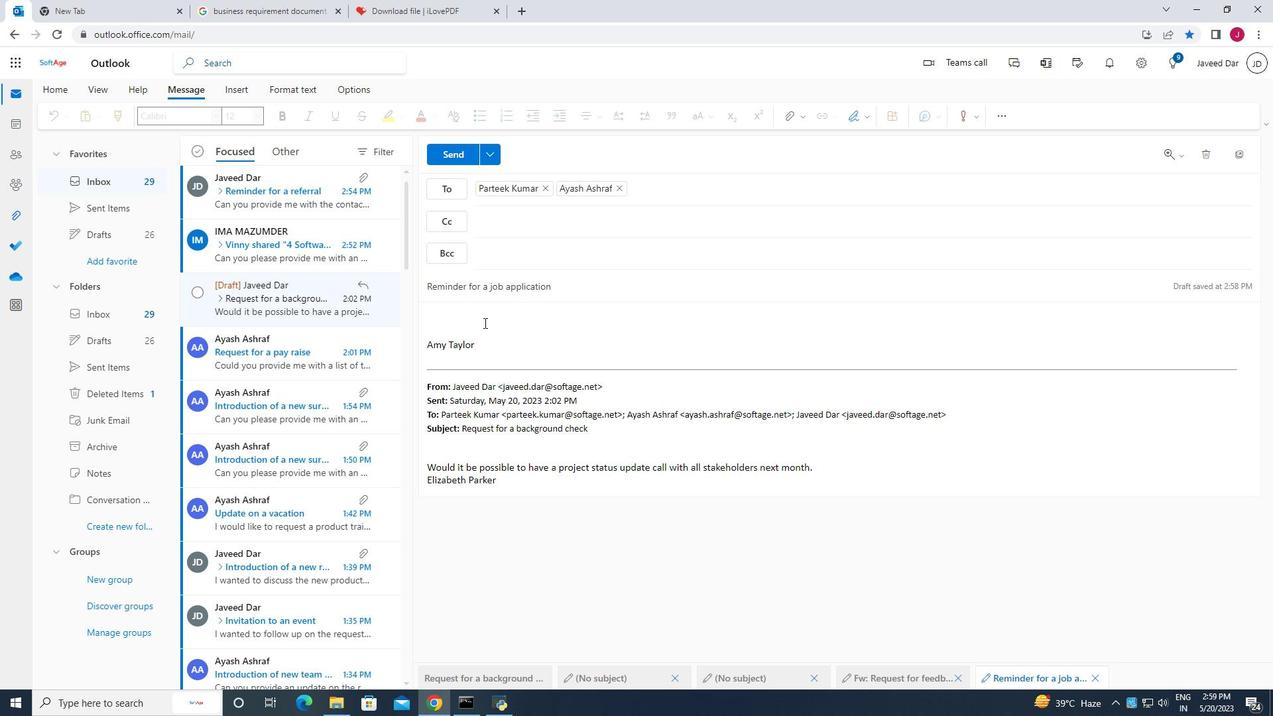 
Action: Mouse pressed left at (481, 318)
Screenshot: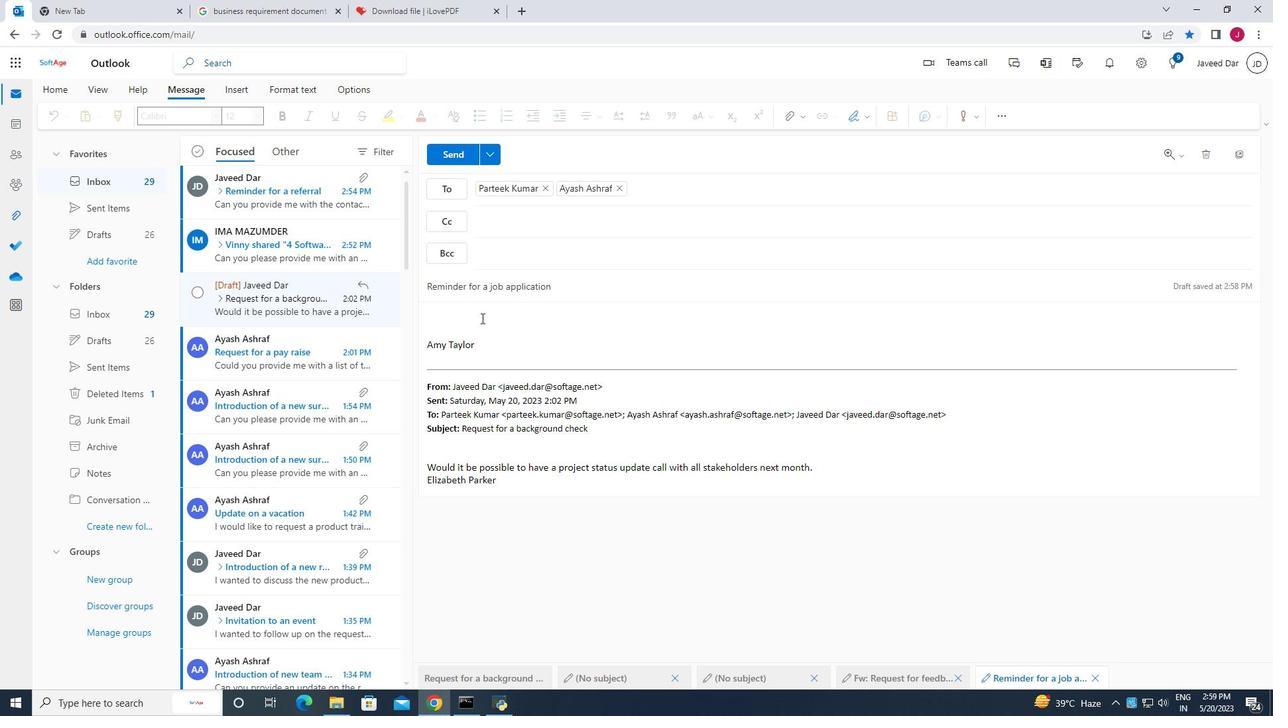 
Action: Key pressed <Key.caps_lock>I<Key.caps_lock><Key.space>need<Key.space>your<Key.space>help<Key.space>in<Key.space>preparinh<Key.backspace>g<Key.space>the<Key.space>agenda<Key.space>for<Key.space>the<Key.space>next<Key.space>meeting.
Screenshot: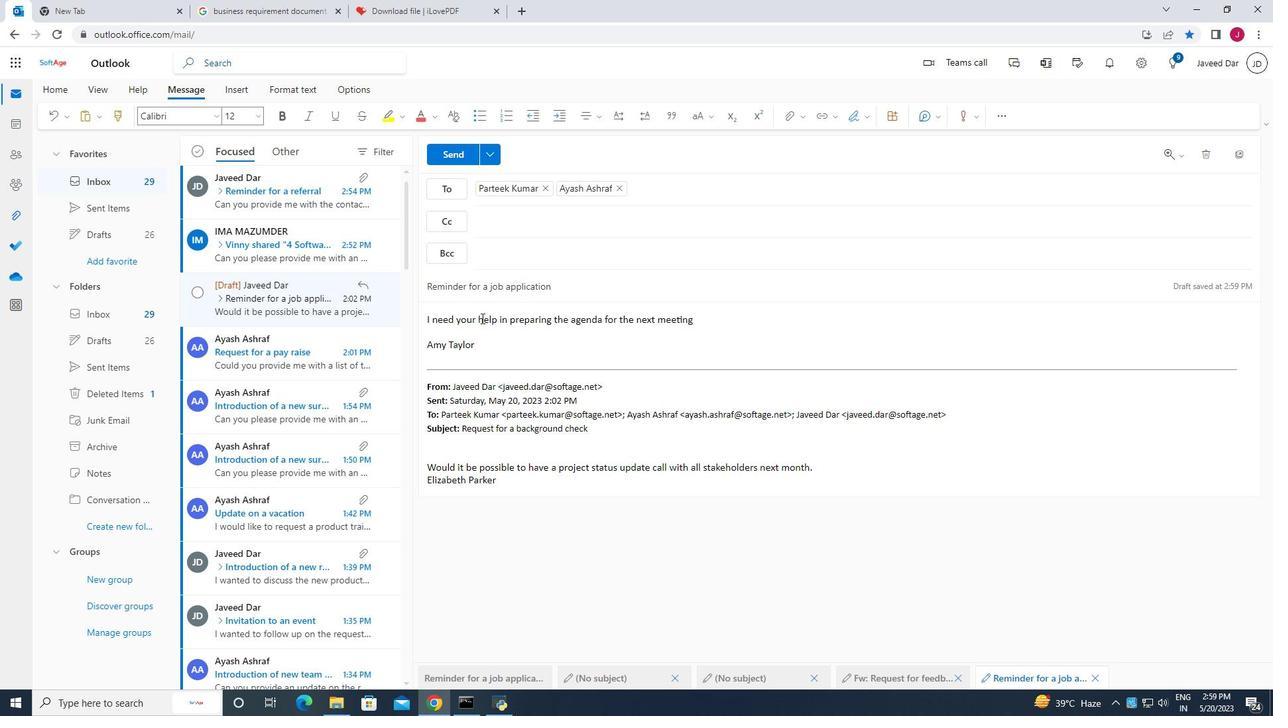 
Action: Mouse moved to (528, 253)
Screenshot: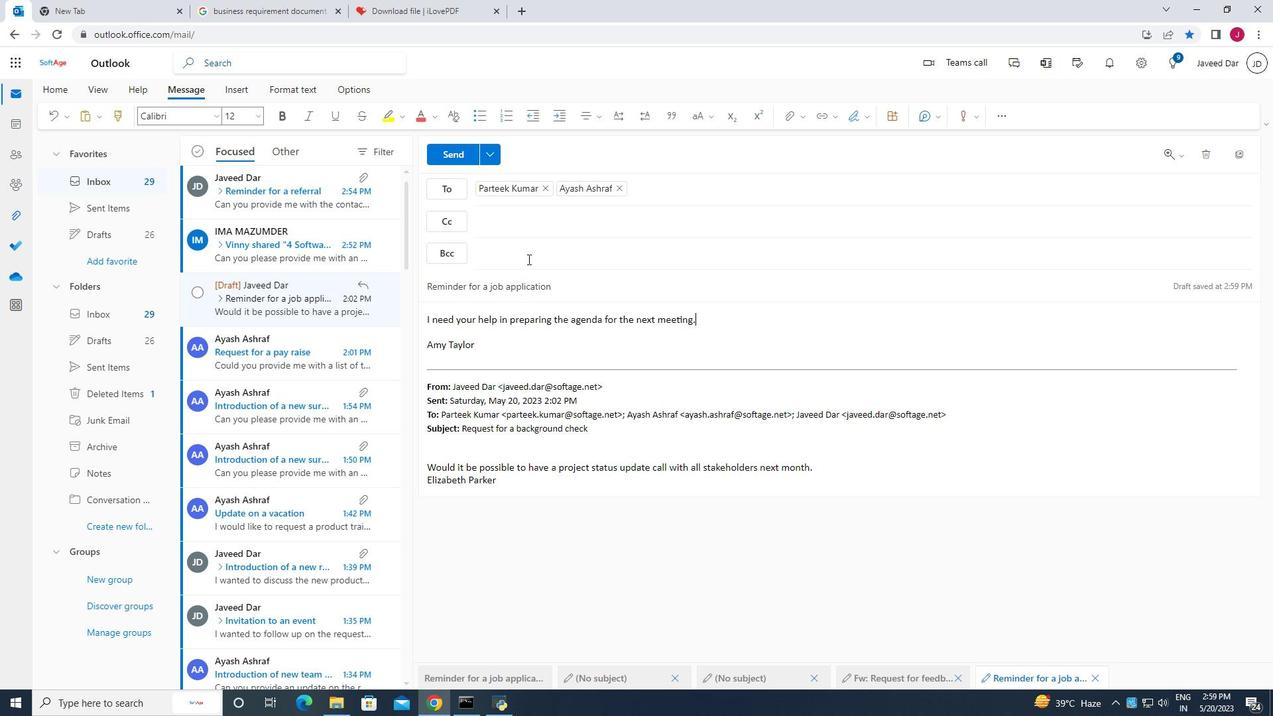 
Action: Mouse pressed left at (528, 253)
Screenshot: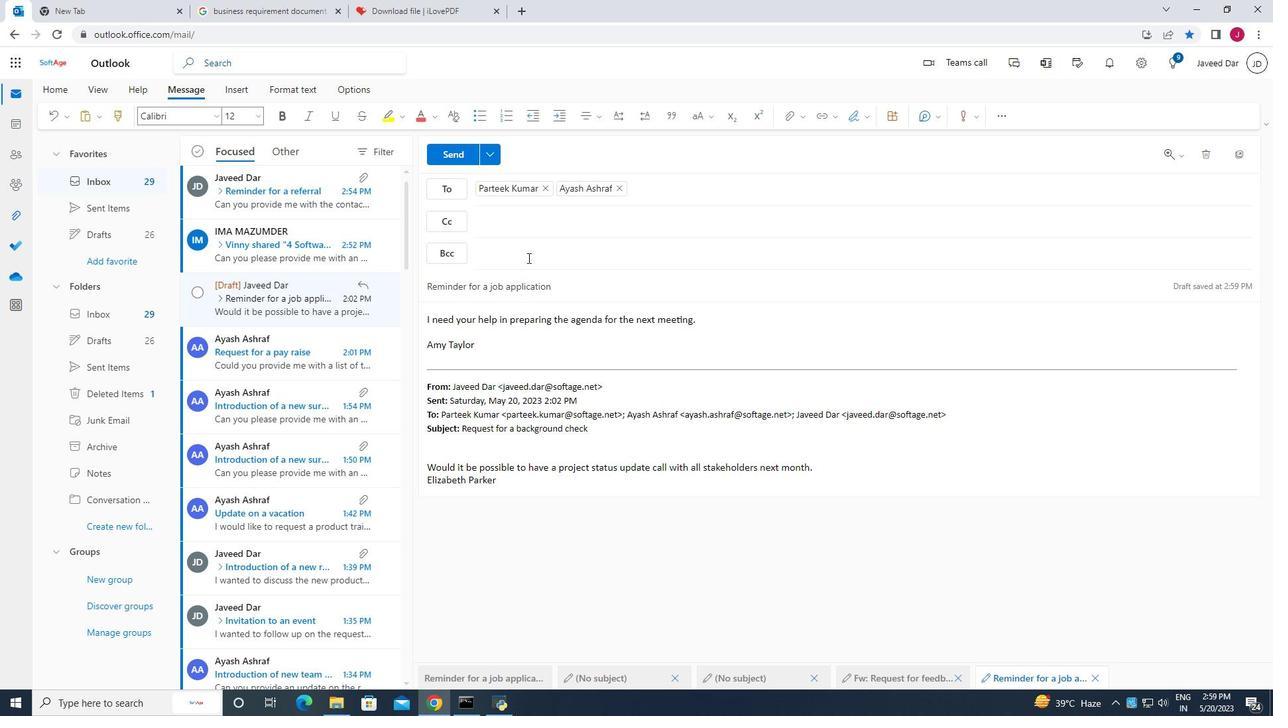 
Action: Key pressed softage.2
Screenshot: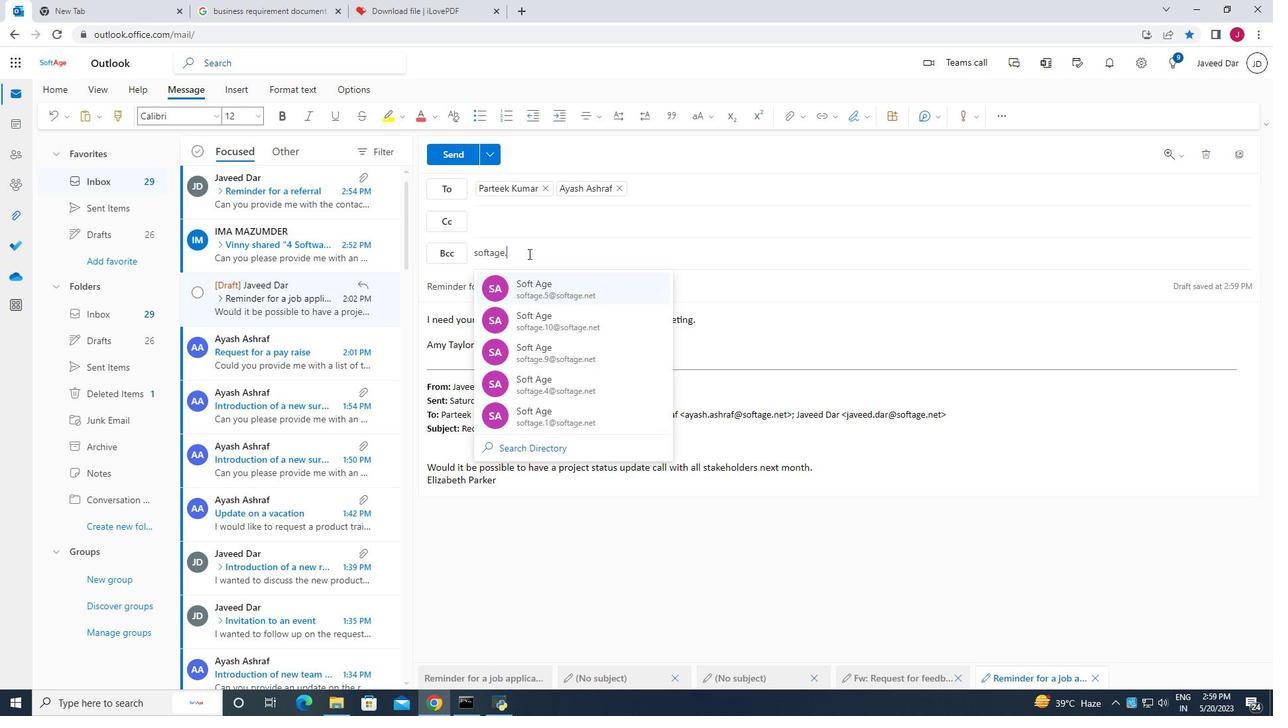 
Action: Mouse moved to (595, 409)
Screenshot: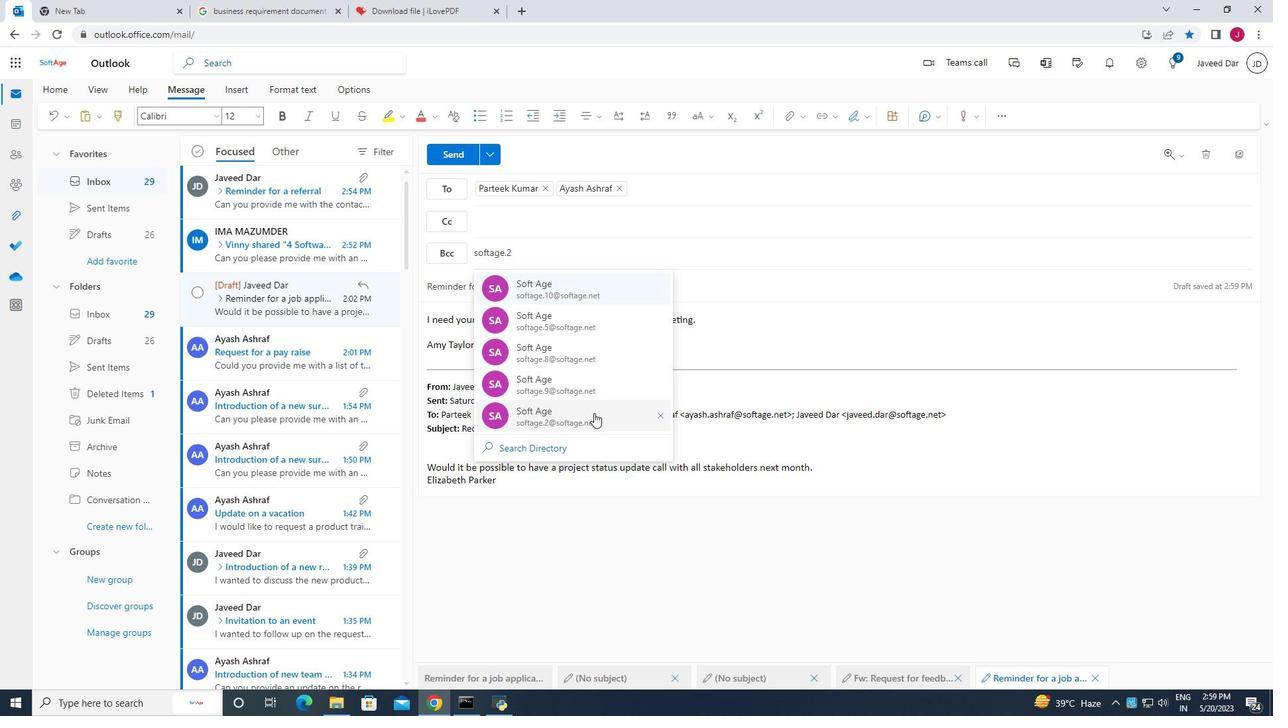 
Action: Mouse pressed left at (595, 409)
Screenshot: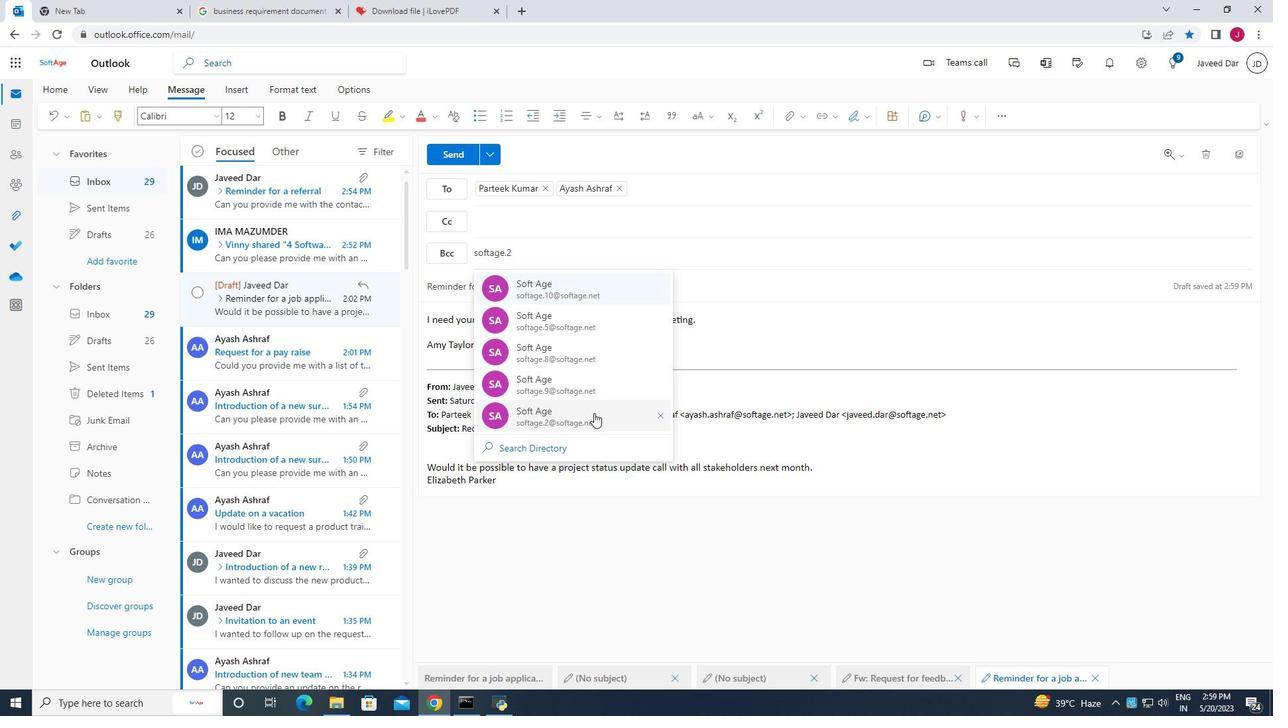 
Action: Mouse moved to (787, 114)
Screenshot: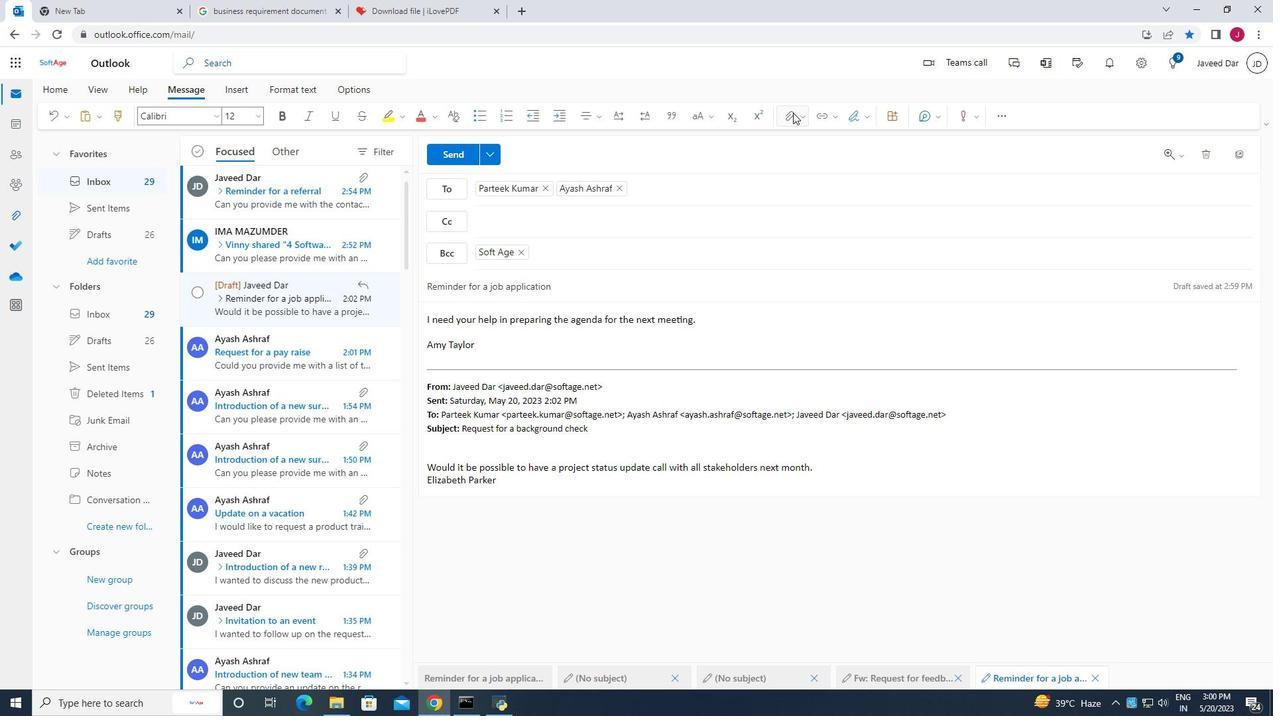 
Action: Mouse pressed left at (787, 114)
Screenshot: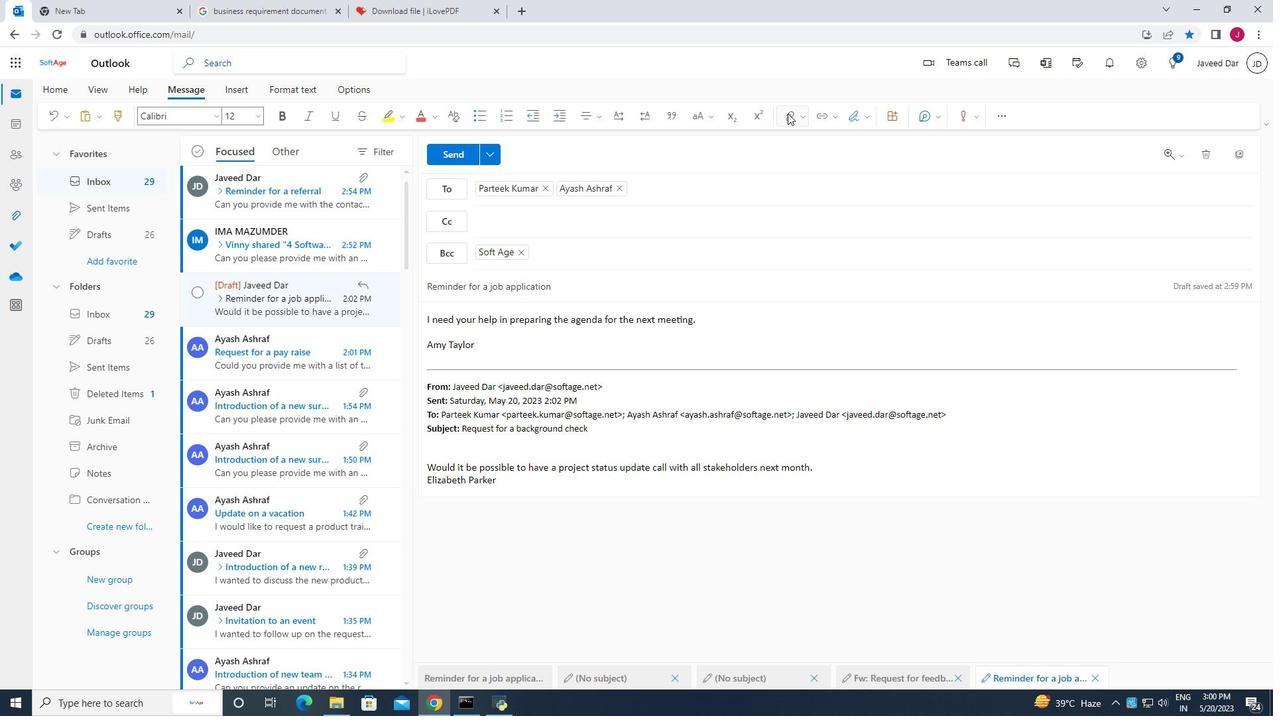 
Action: Mouse moved to (692, 144)
Screenshot: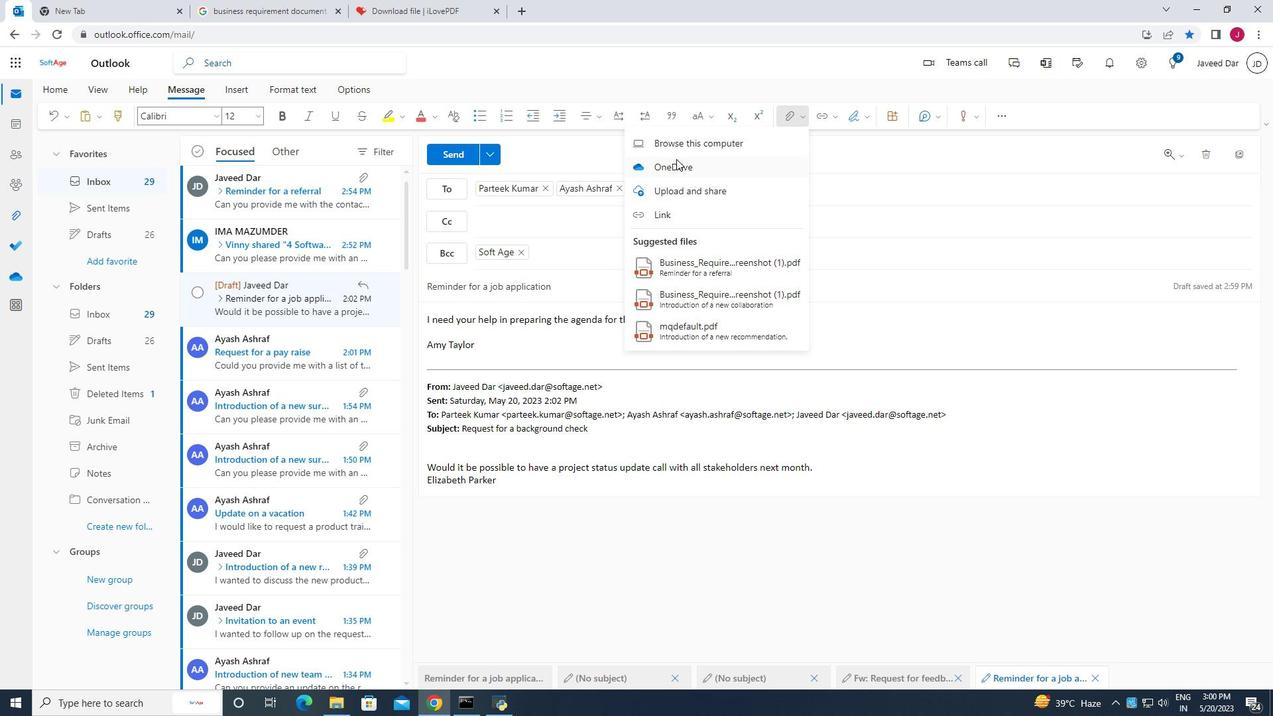 
Action: Mouse pressed left at (692, 144)
Screenshot: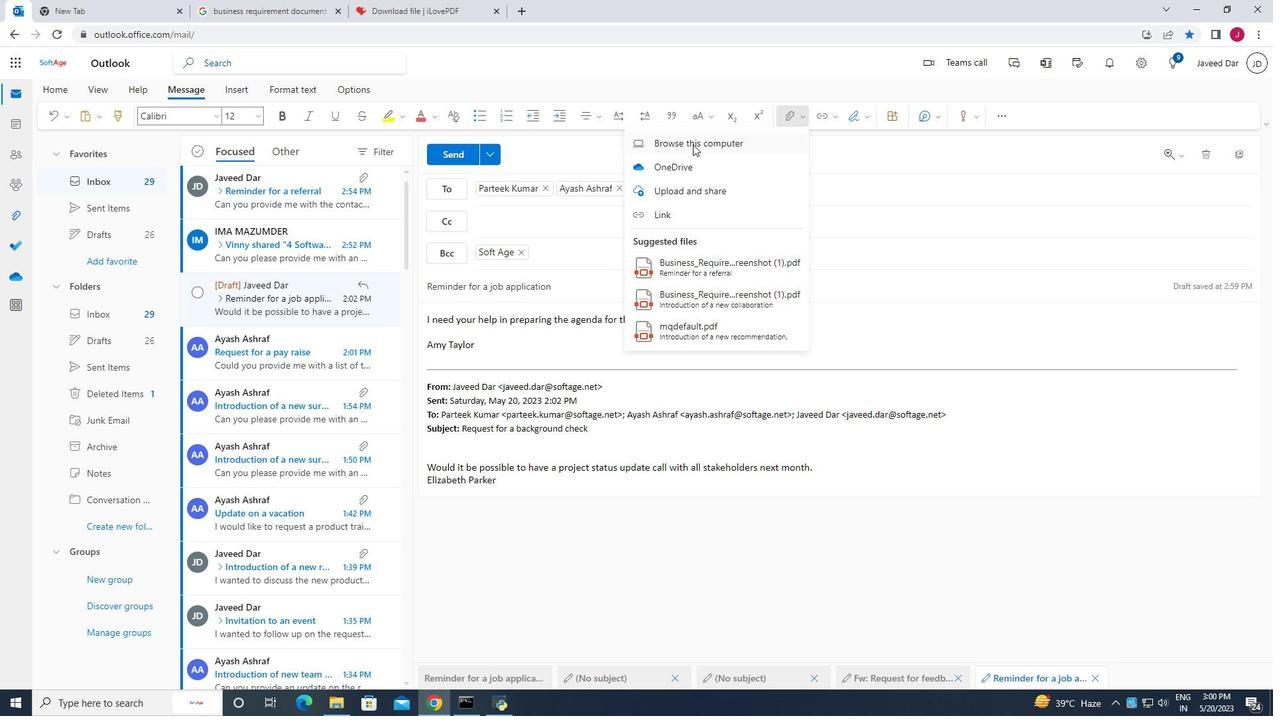 
Action: Mouse moved to (324, 115)
Screenshot: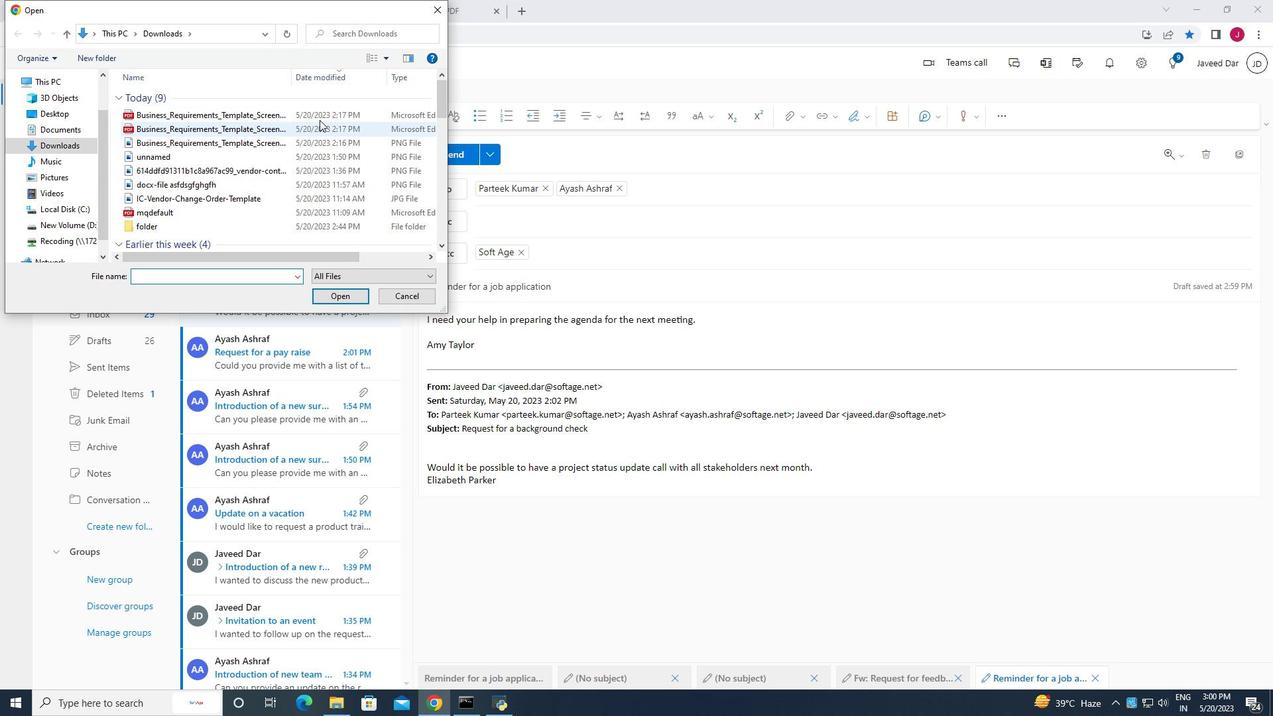
Action: Mouse pressed left at (324, 115)
Screenshot: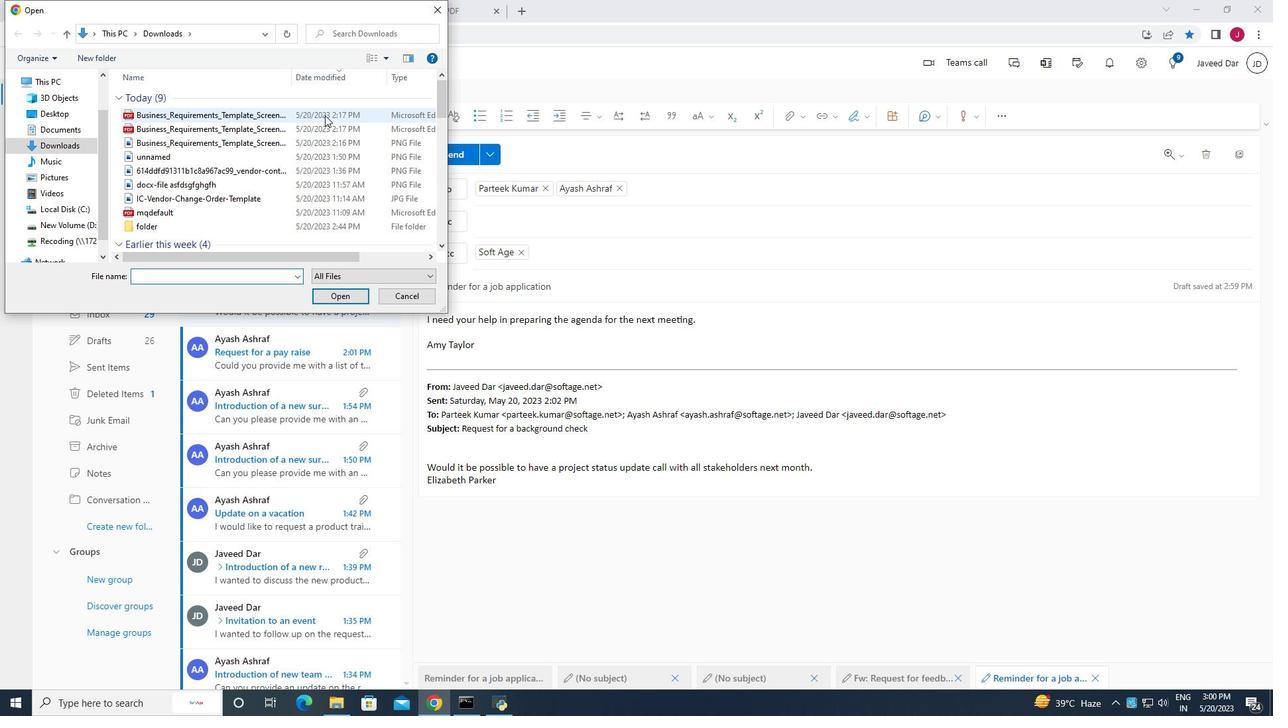 
Action: Mouse moved to (340, 299)
Screenshot: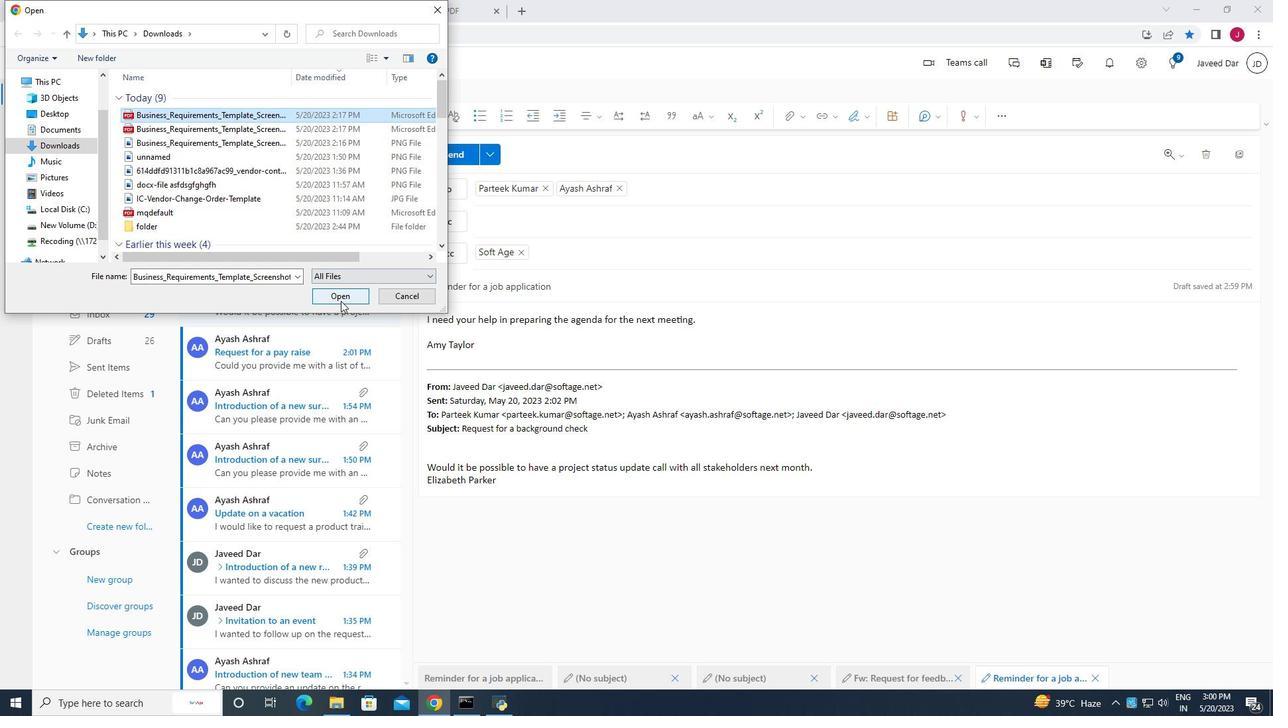 
Action: Mouse pressed left at (340, 299)
Screenshot: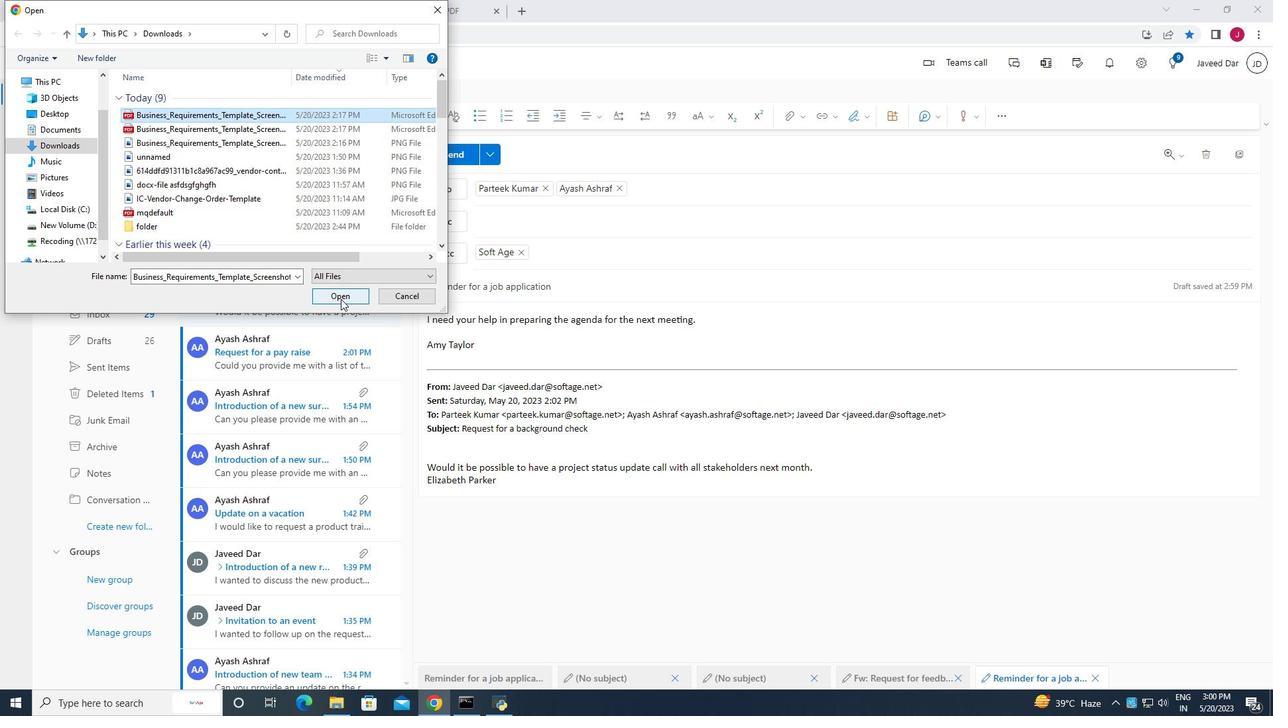 
Action: Mouse moved to (487, 413)
Screenshot: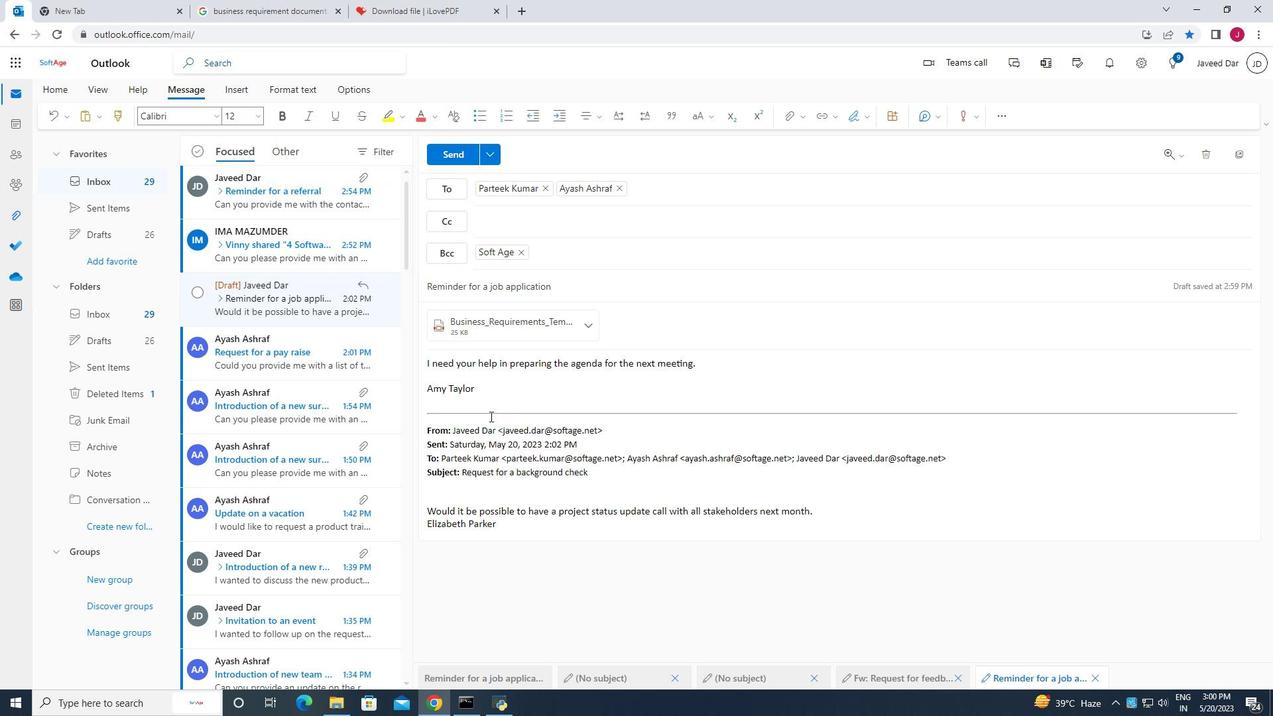 
Action: Mouse scrolled (487, 414) with delta (0, 0)
Screenshot: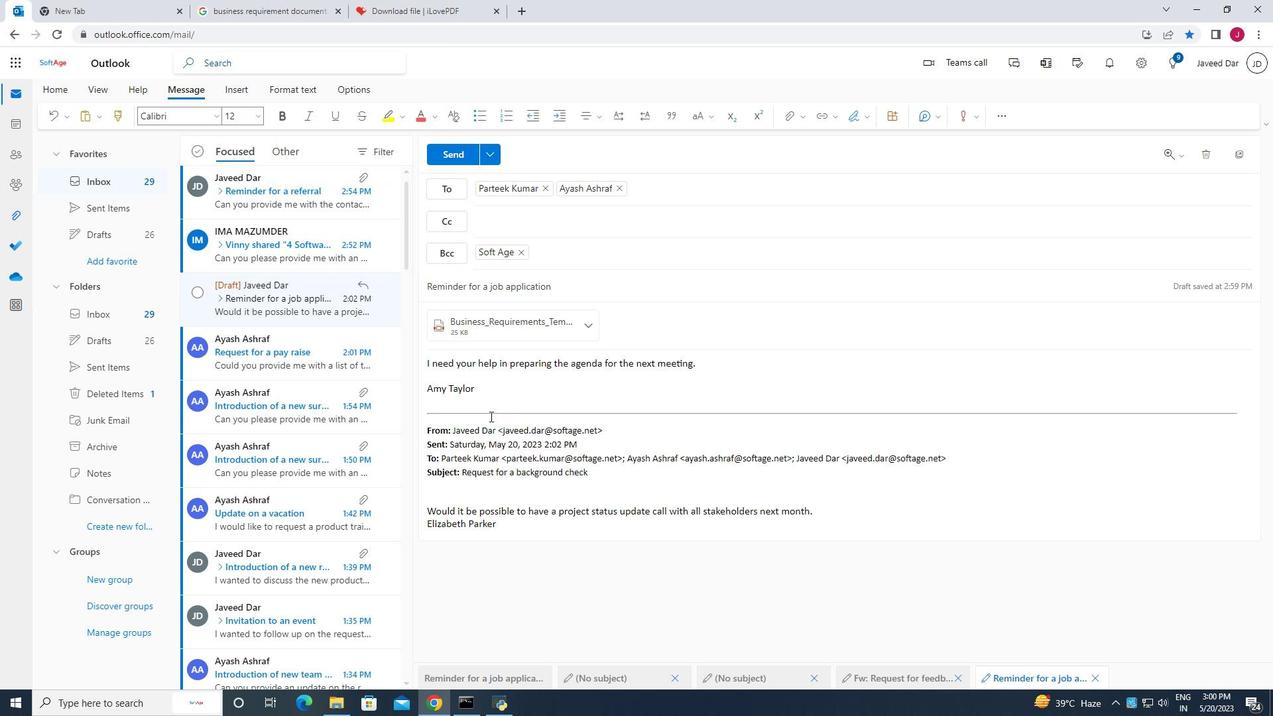 
Action: Mouse scrolled (487, 414) with delta (0, 0)
Screenshot: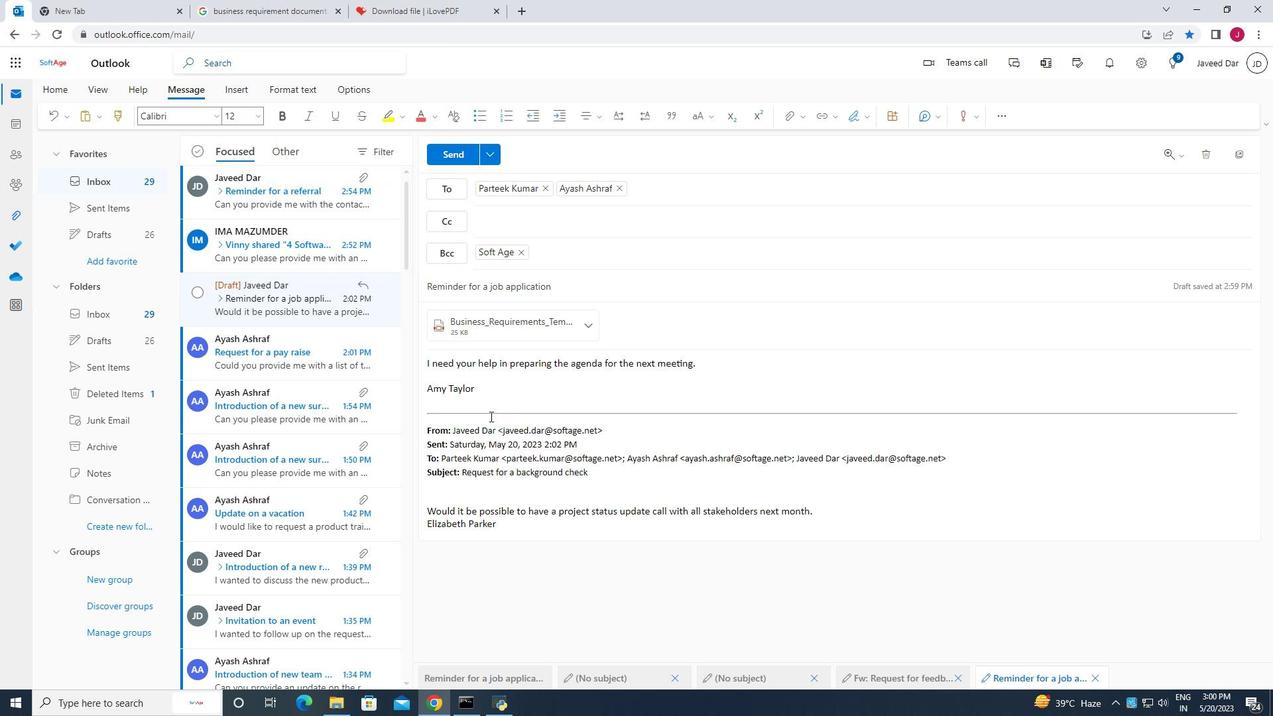 
Action: Mouse moved to (487, 413)
Screenshot: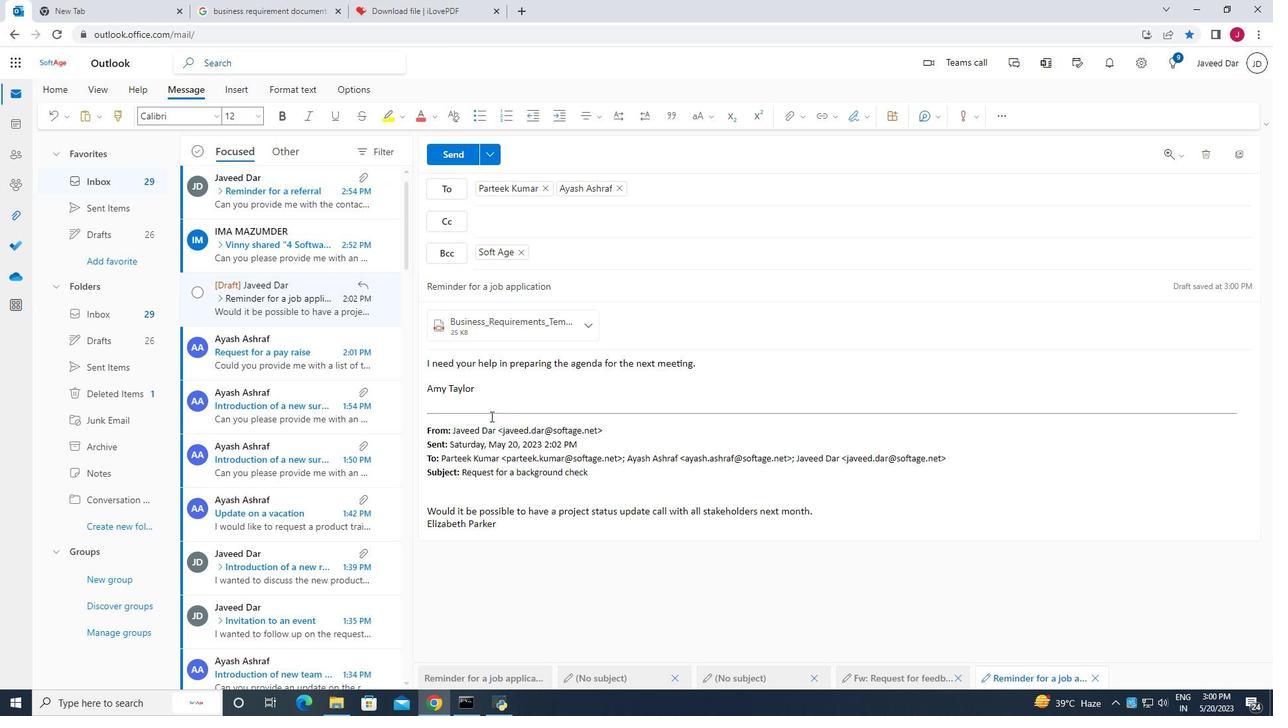 
Action: Mouse scrolled (487, 414) with delta (0, 0)
Screenshot: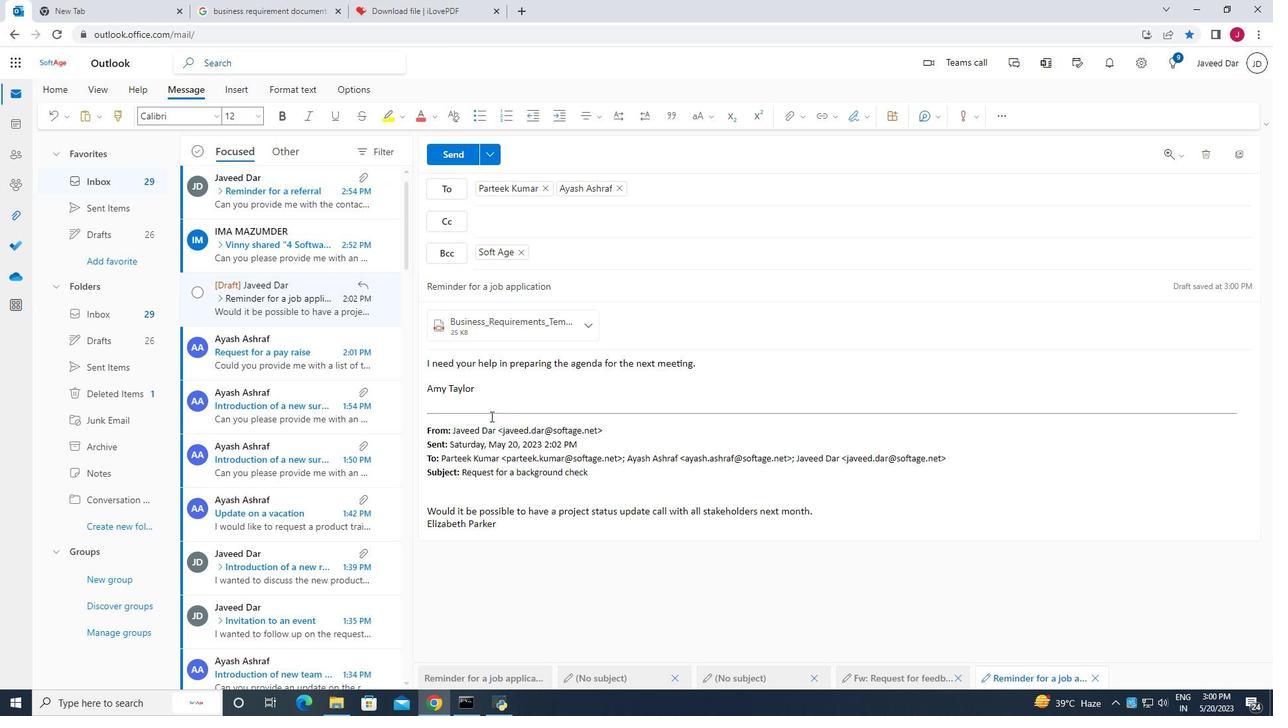 
Action: Mouse moved to (460, 154)
Screenshot: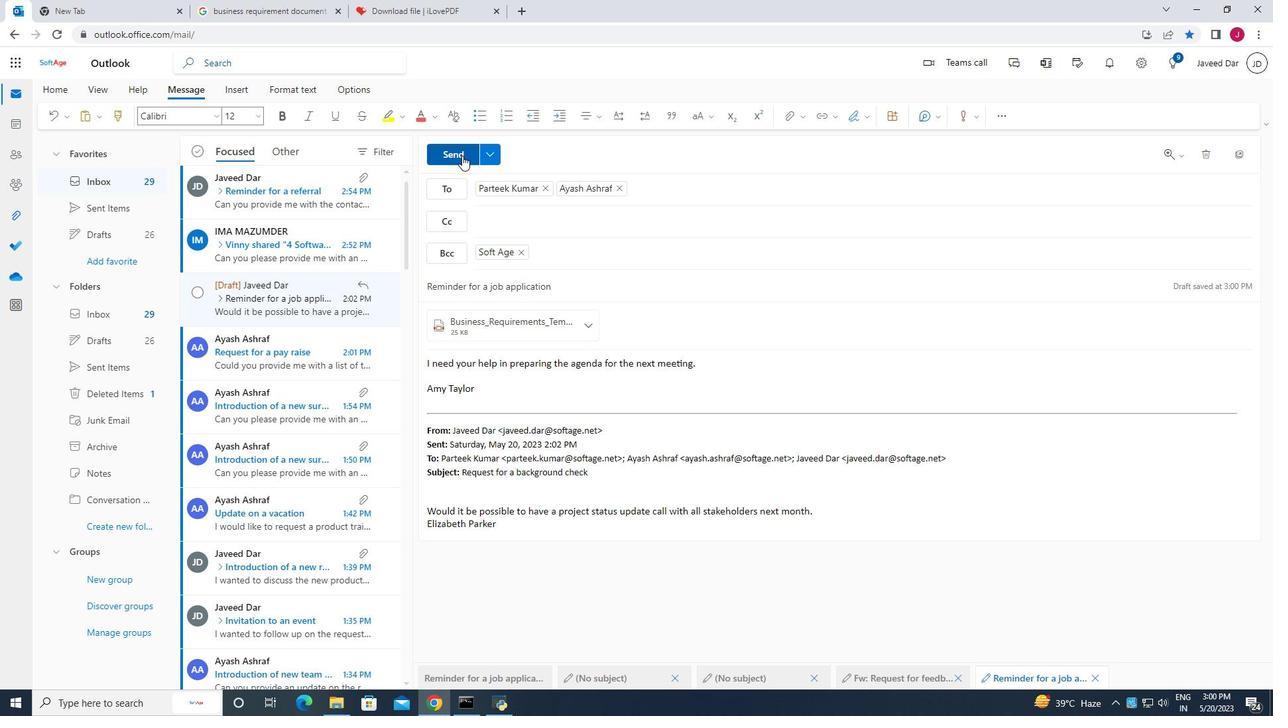 
Action: Mouse pressed left at (460, 154)
Screenshot: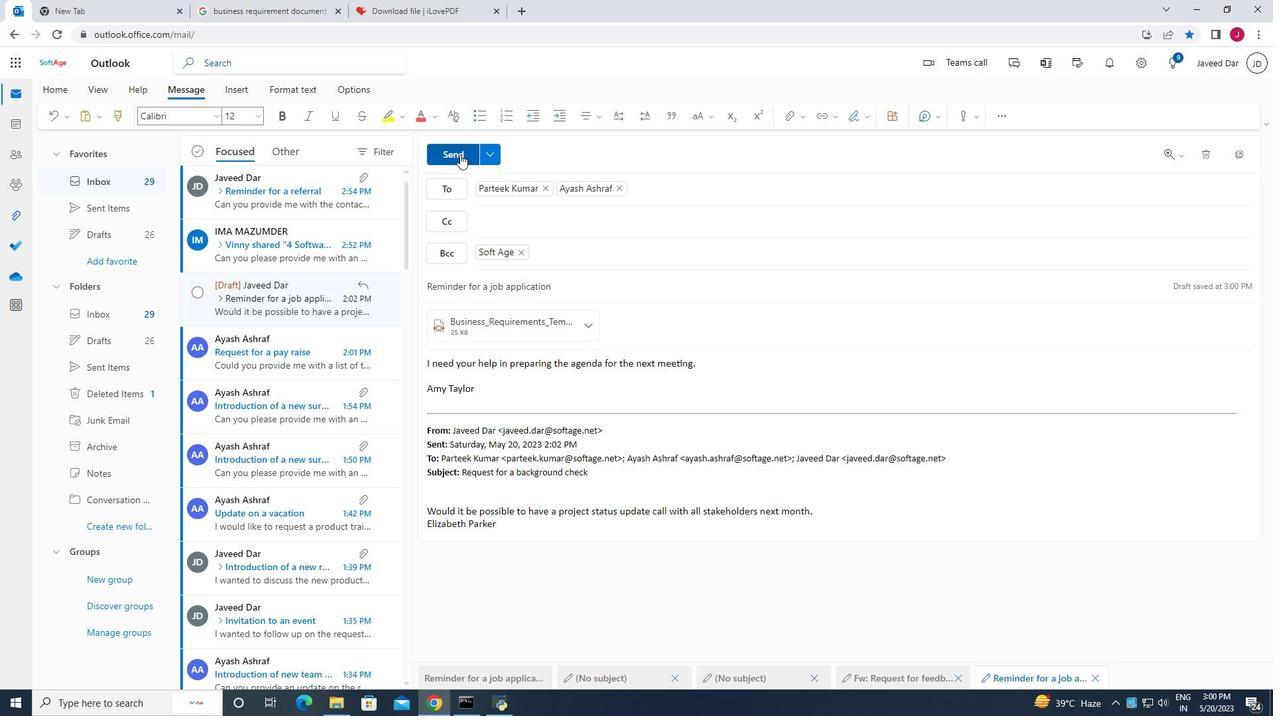 
